 Task: Look for space in Yamethin, Myanmar from 1st August, 2023 to 5th August, 2023 for 1 adult in price range Rs.6000 to Rs.15000. Place can be entire place with 1  bedroom having 1 bed and 1 bathroom. Property type can be house, flat, guest house. Amenities needed are: wifi, washing machine. Booking option can be shelf check-in. Required host language is English.
Action: Mouse moved to (408, 84)
Screenshot: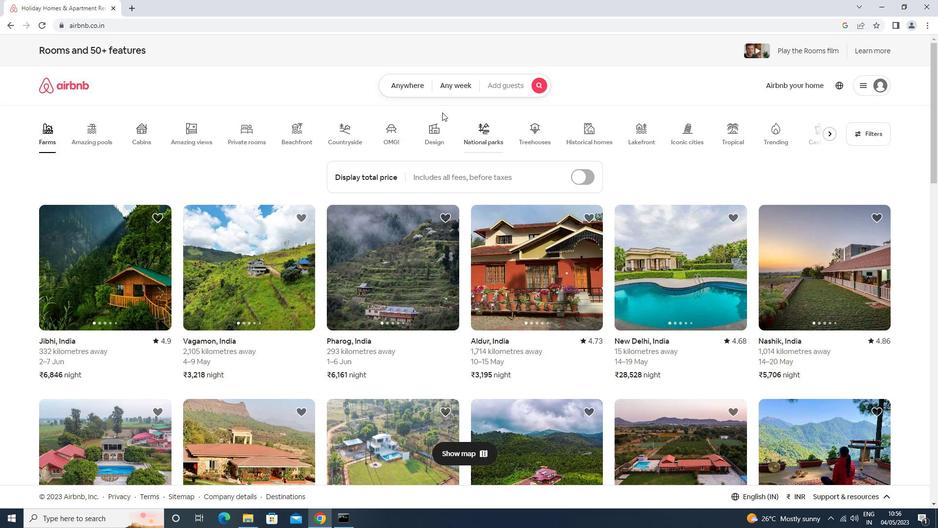 
Action: Mouse pressed left at (408, 84)
Screenshot: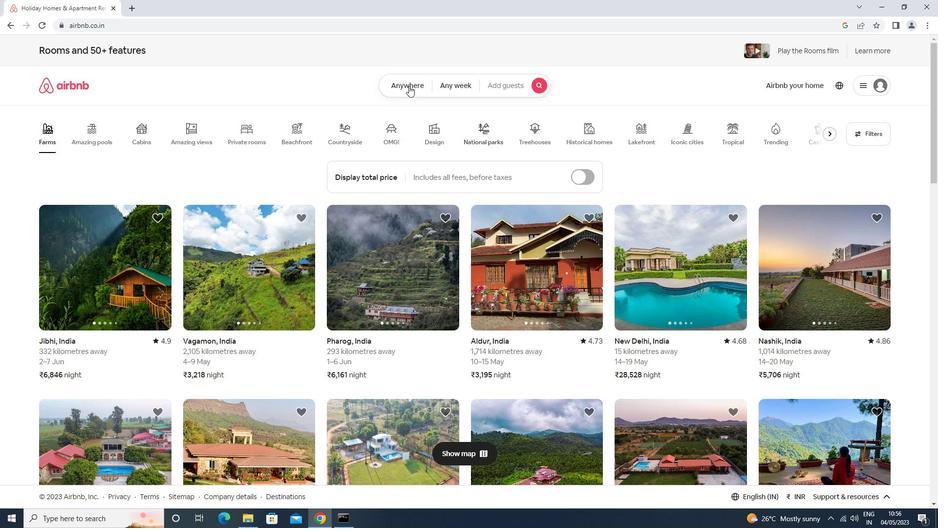
Action: Mouse moved to (337, 118)
Screenshot: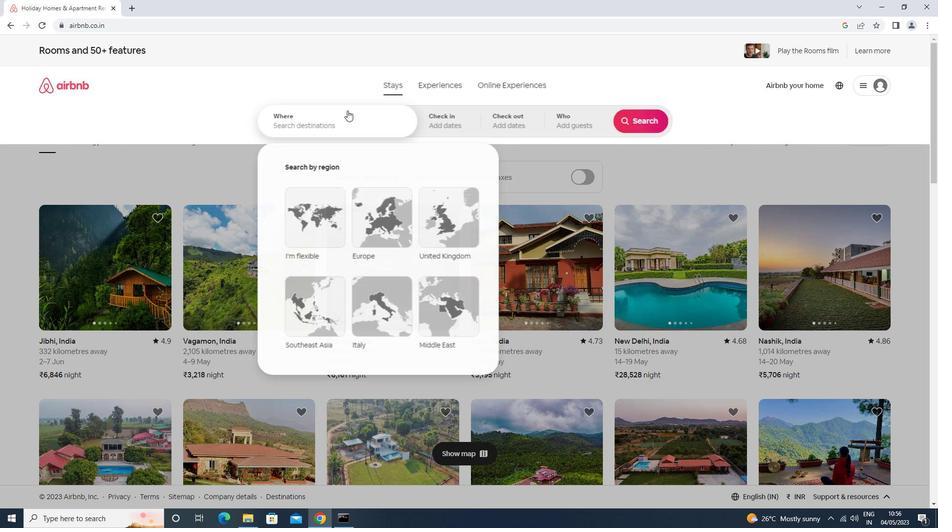 
Action: Mouse pressed left at (337, 118)
Screenshot: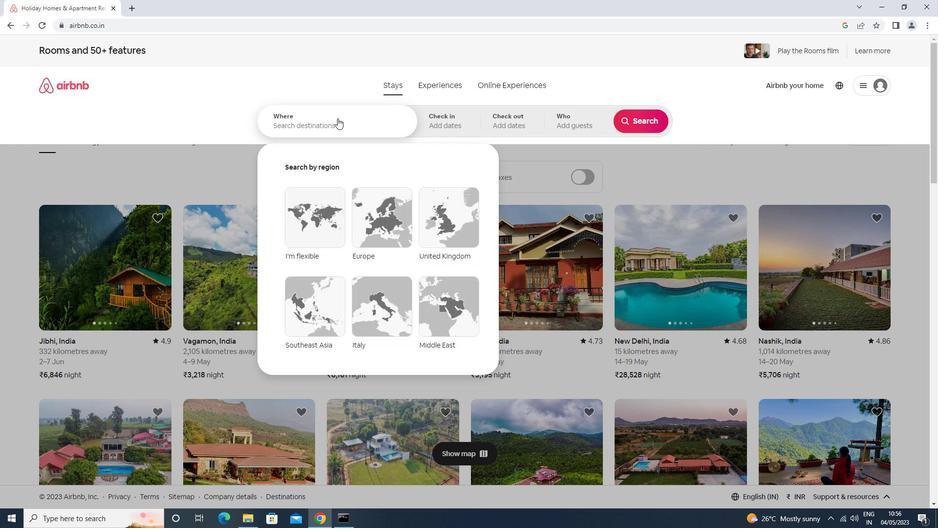 
Action: Key pressed yamethin<Key.down><Key.enter>
Screenshot: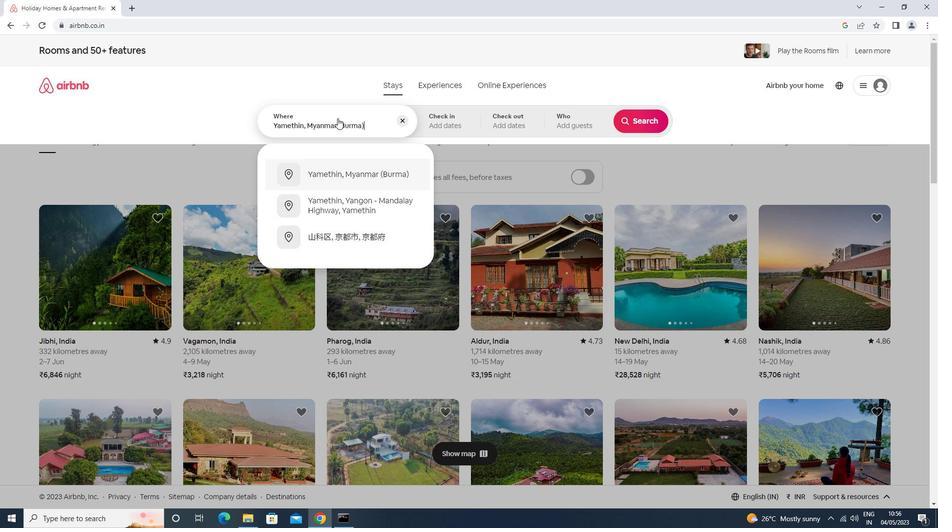 
Action: Mouse moved to (637, 195)
Screenshot: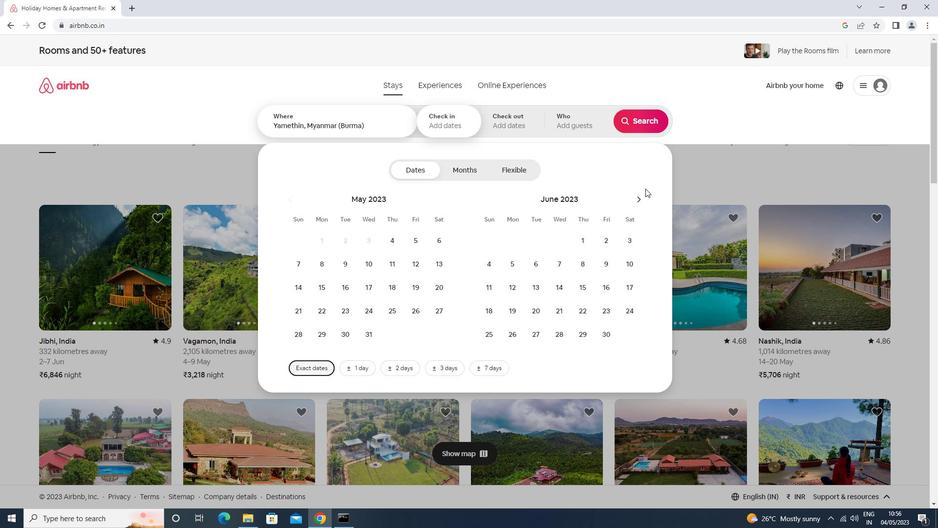 
Action: Mouse pressed left at (637, 195)
Screenshot: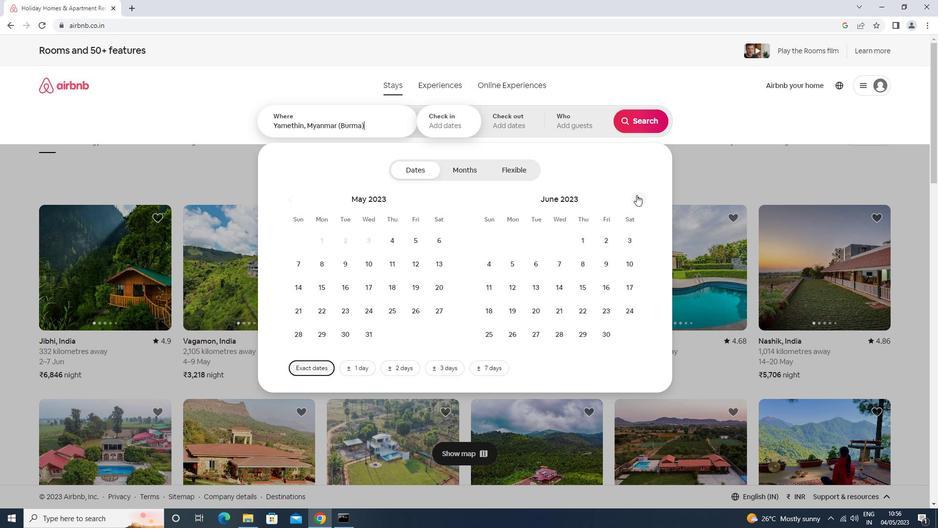 
Action: Mouse pressed left at (637, 195)
Screenshot: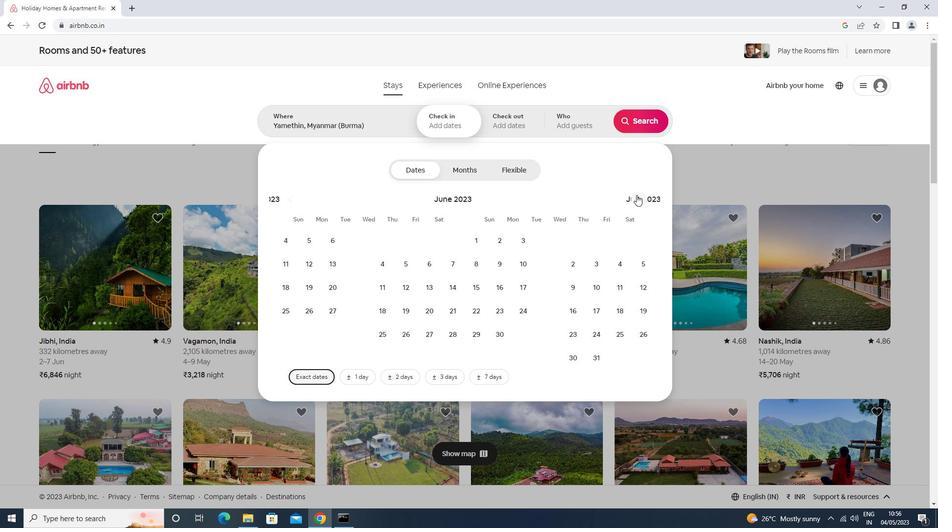 
Action: Mouse moved to (541, 235)
Screenshot: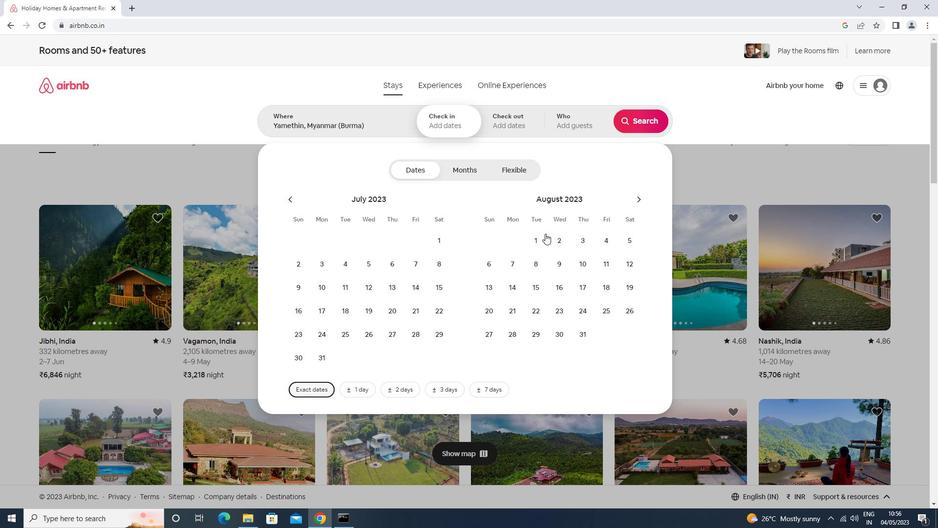 
Action: Mouse pressed left at (541, 235)
Screenshot: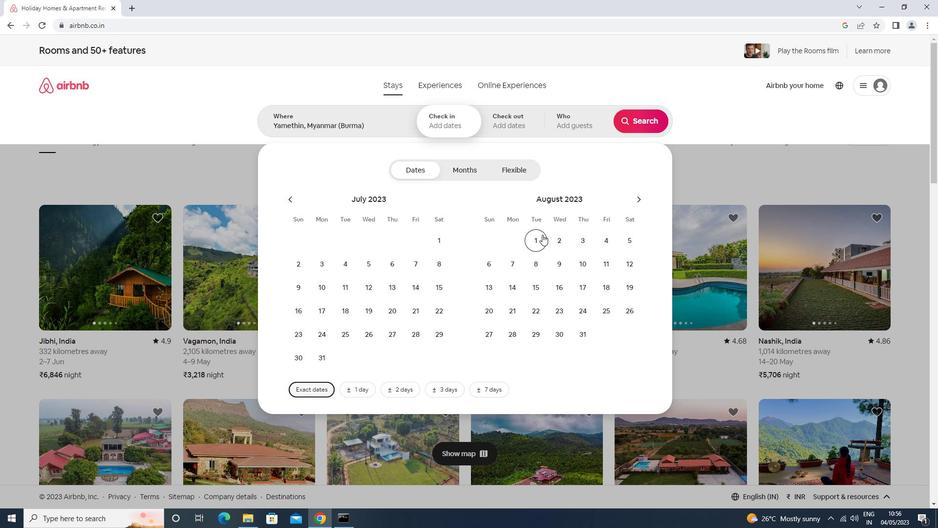 
Action: Mouse moved to (638, 239)
Screenshot: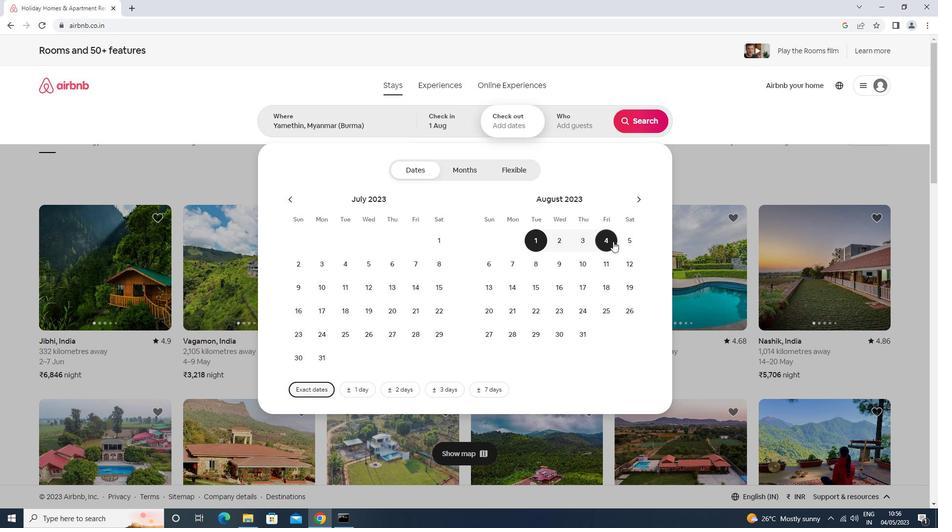 
Action: Mouse pressed left at (638, 239)
Screenshot: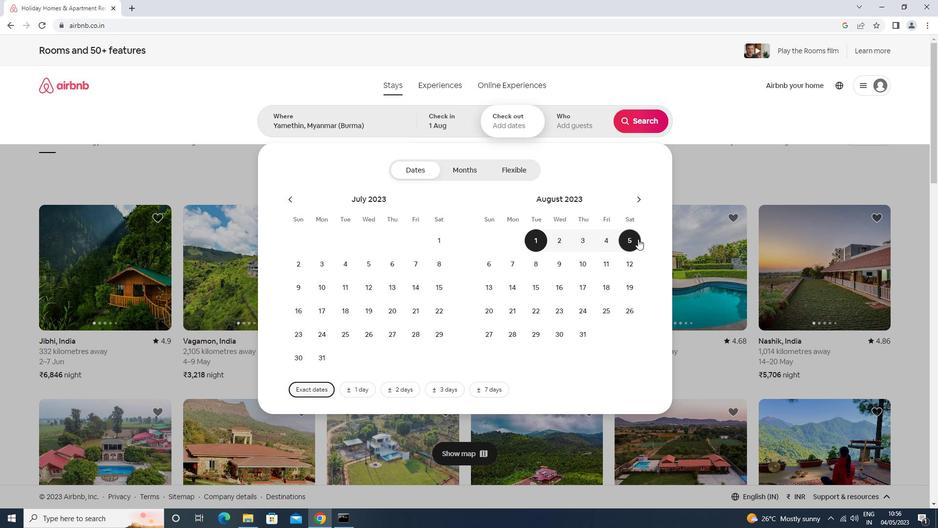 
Action: Mouse moved to (582, 128)
Screenshot: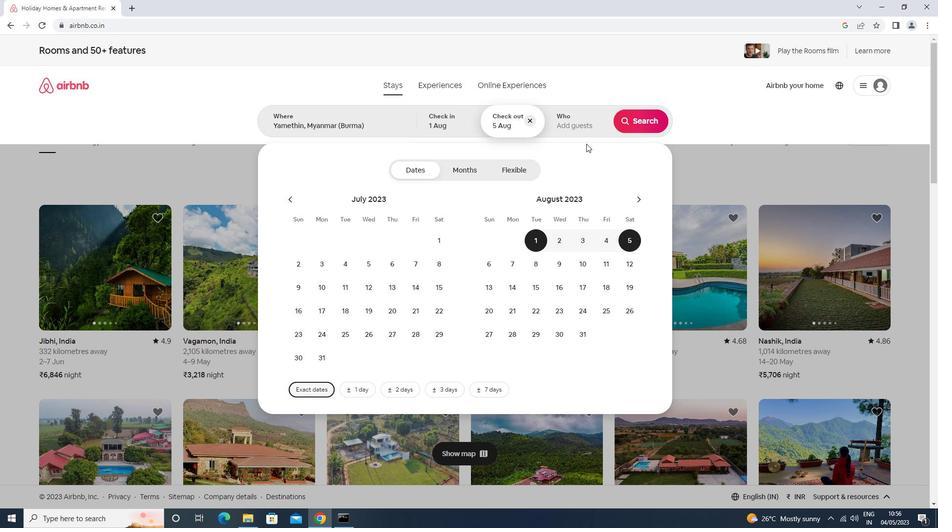 
Action: Mouse pressed left at (582, 128)
Screenshot: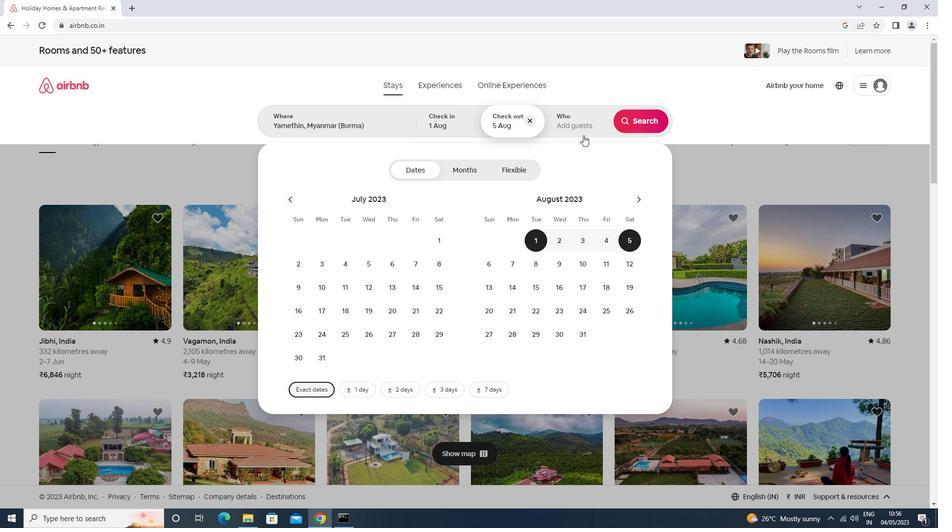 
Action: Mouse moved to (649, 170)
Screenshot: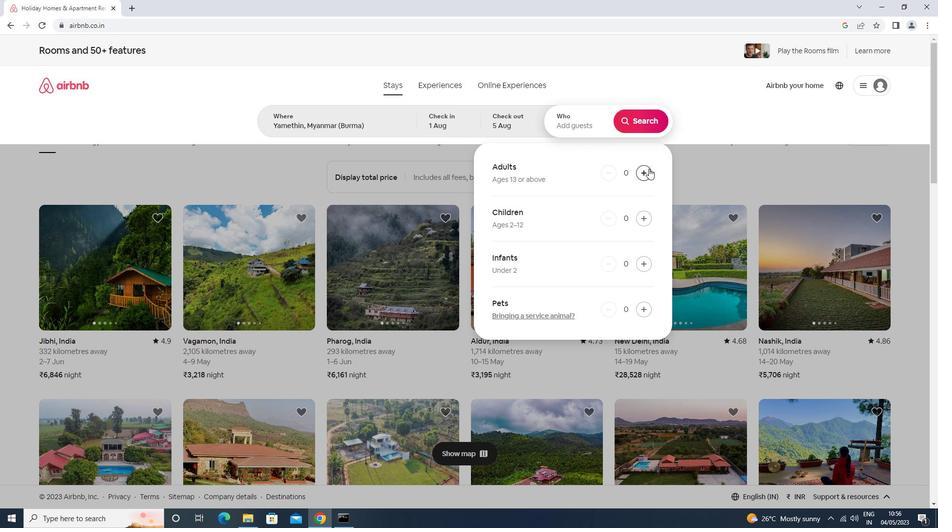 
Action: Mouse pressed left at (649, 170)
Screenshot: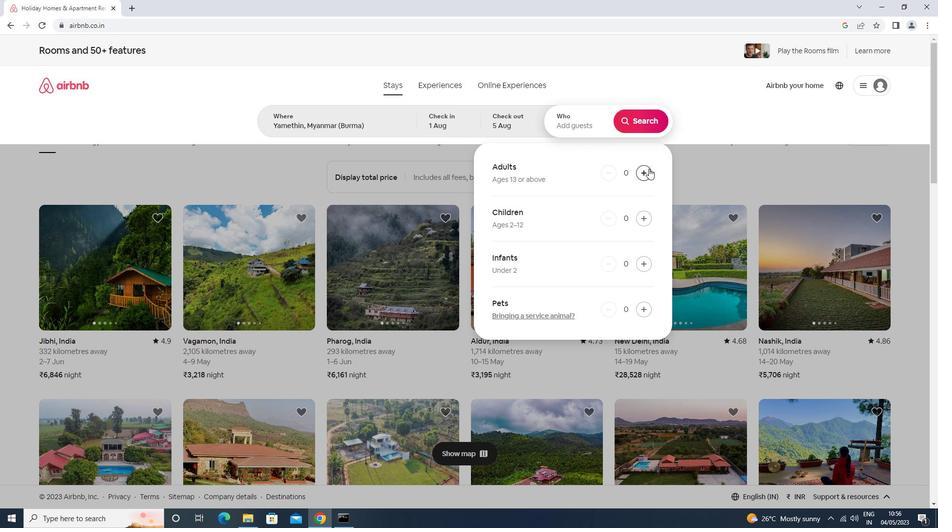 
Action: Mouse moved to (645, 122)
Screenshot: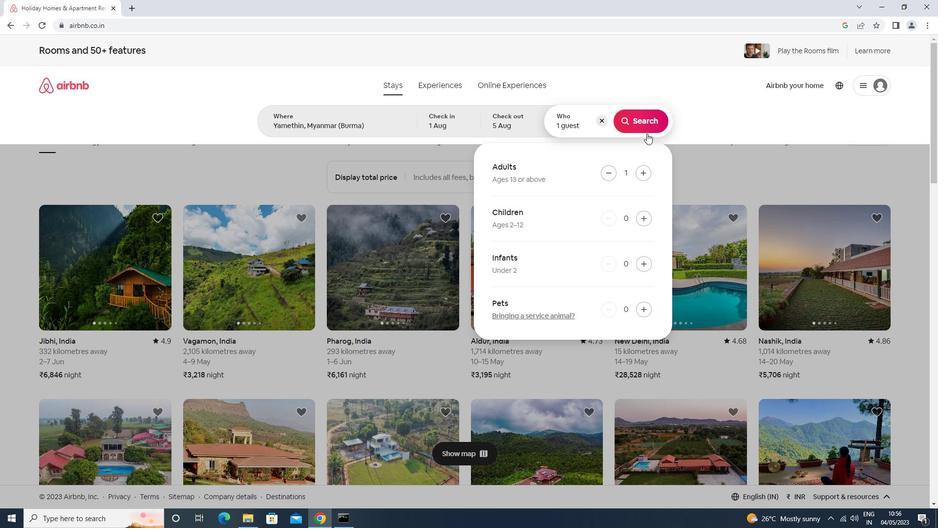 
Action: Mouse pressed left at (645, 122)
Screenshot: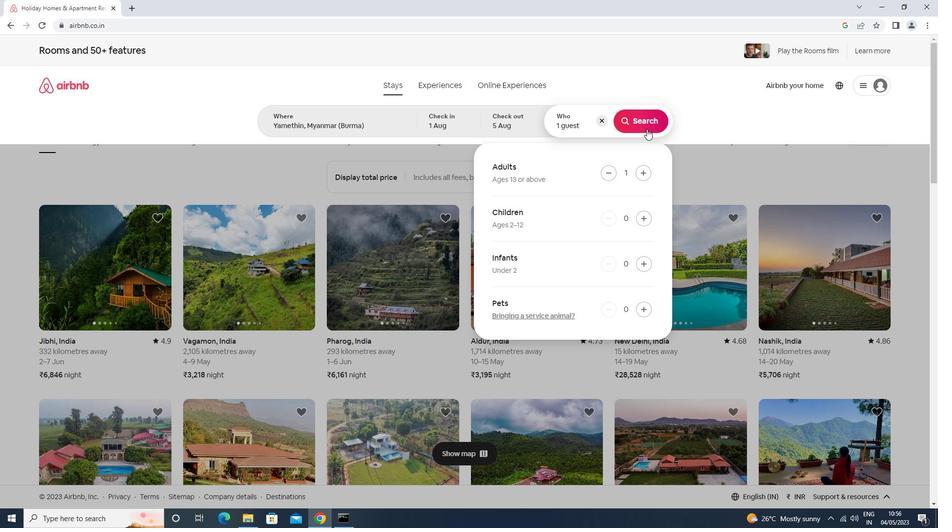 
Action: Mouse moved to (895, 91)
Screenshot: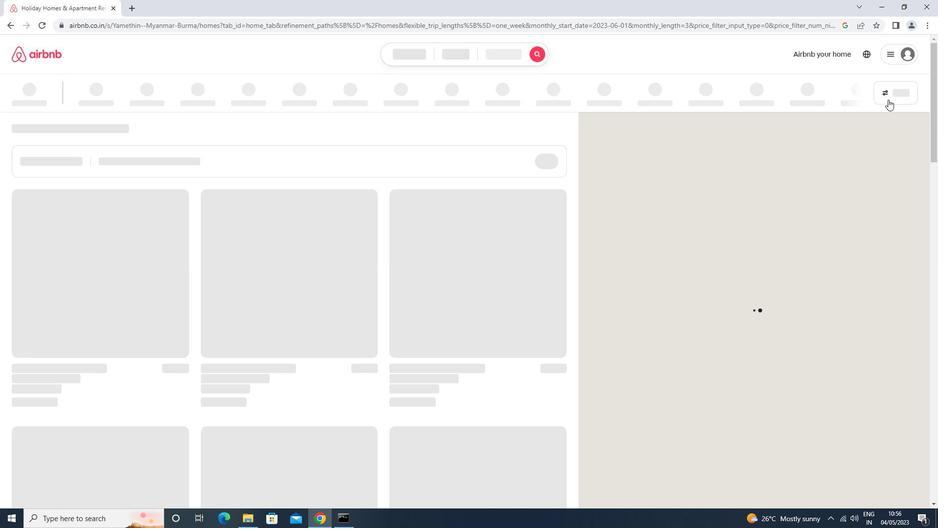 
Action: Mouse pressed left at (895, 91)
Screenshot: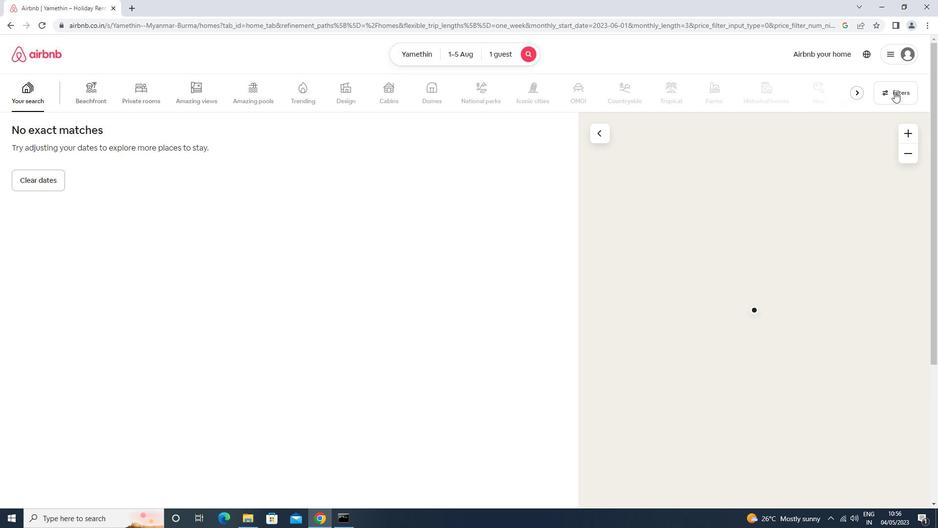 
Action: Mouse moved to (420, 157)
Screenshot: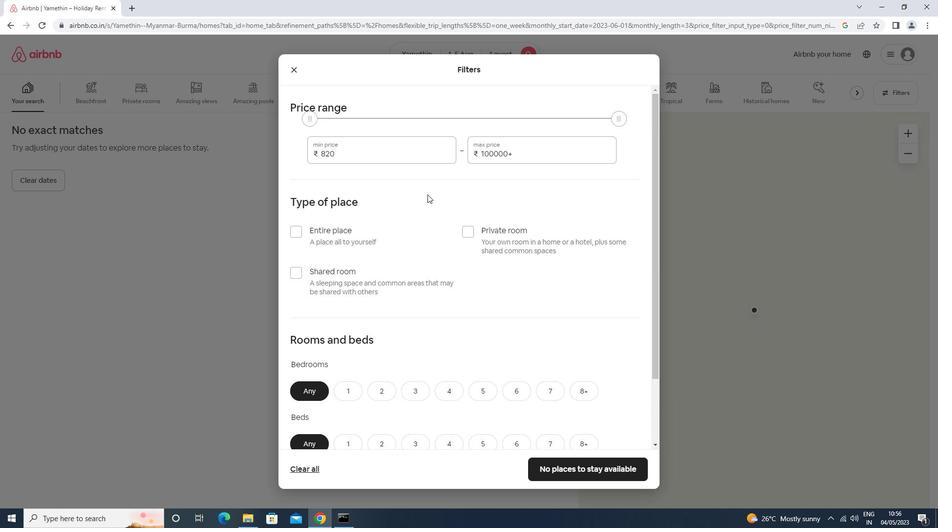 
Action: Mouse pressed left at (420, 157)
Screenshot: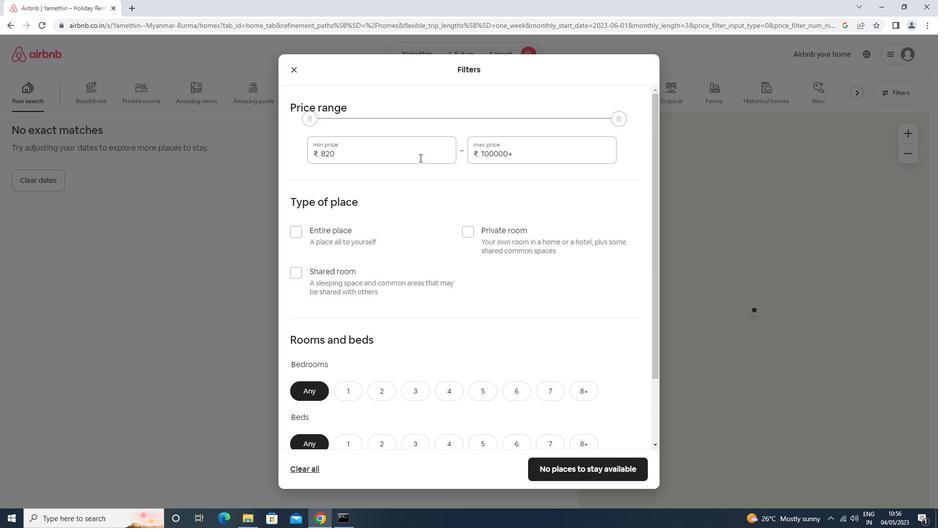
Action: Key pressed <Key.backspace><Key.backspace><Key.backspace>6000<Key.tab>15000
Screenshot: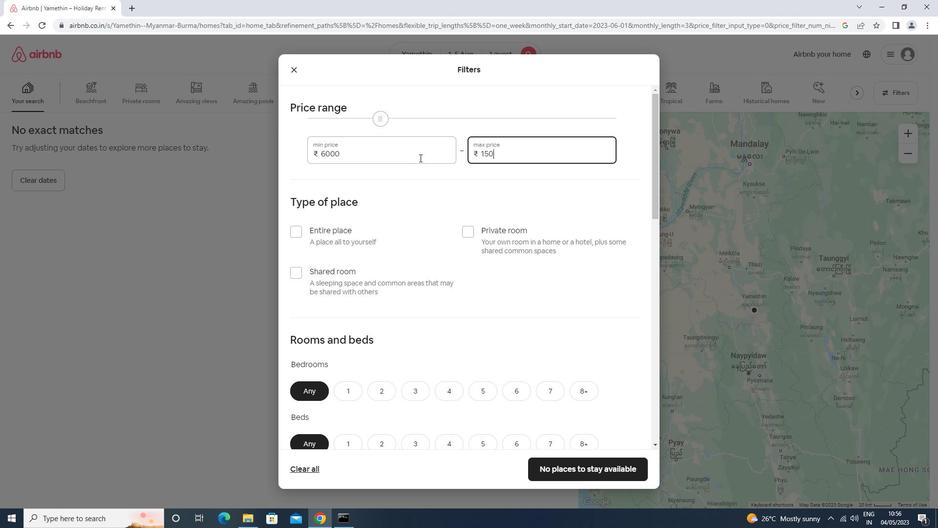 
Action: Mouse moved to (348, 228)
Screenshot: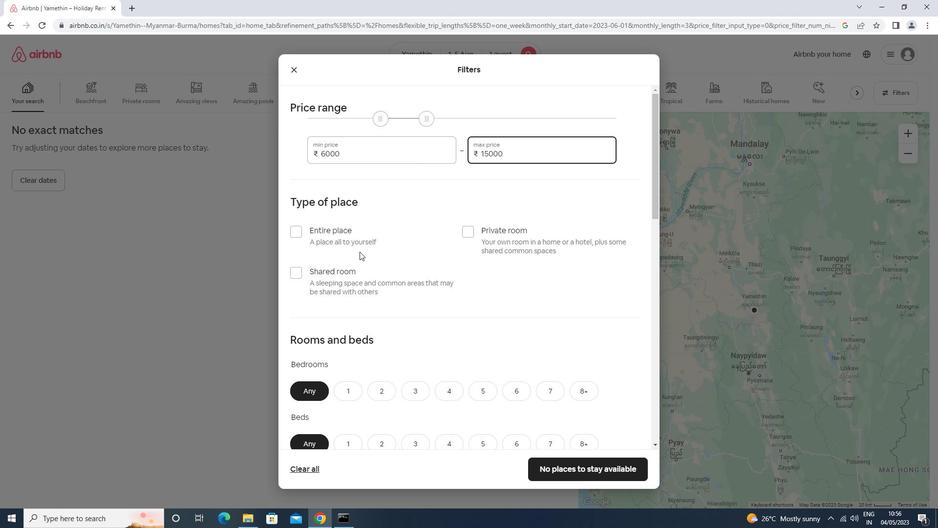 
Action: Mouse pressed left at (348, 228)
Screenshot: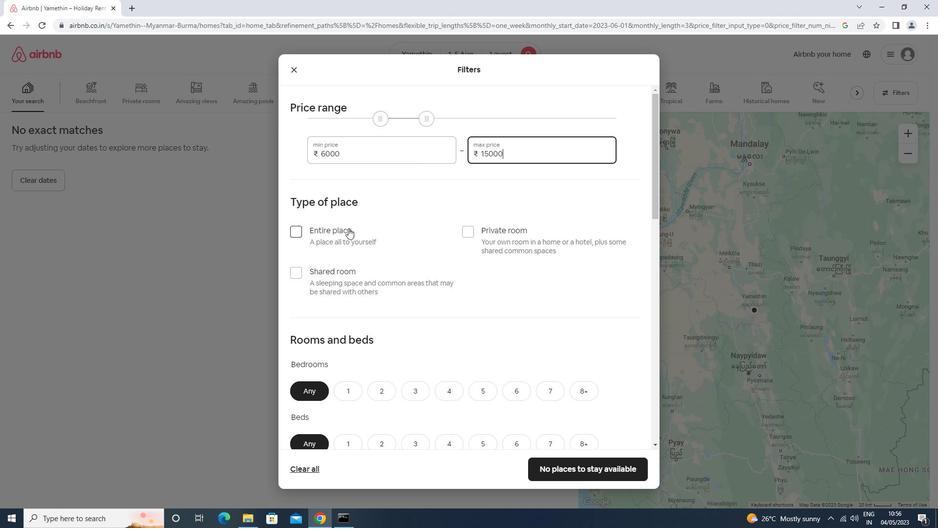 
Action: Mouse moved to (348, 227)
Screenshot: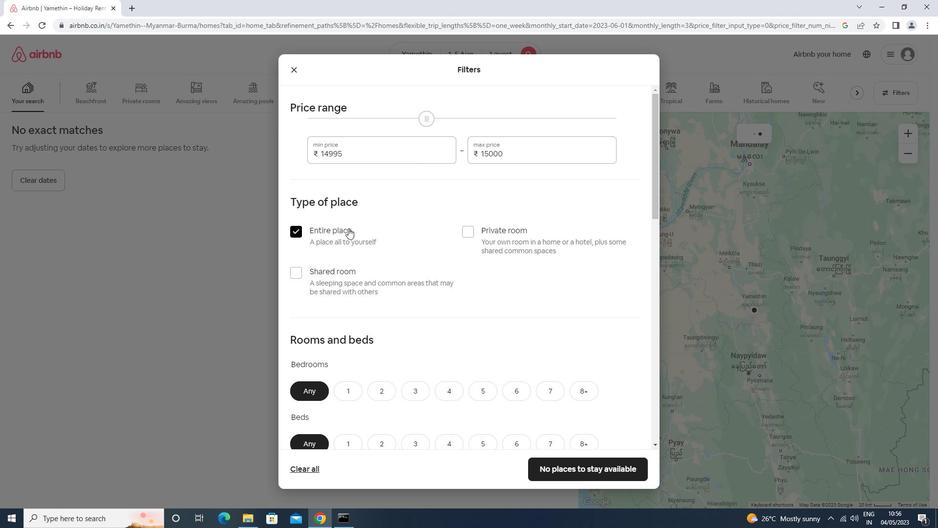 
Action: Mouse scrolled (348, 227) with delta (0, 0)
Screenshot: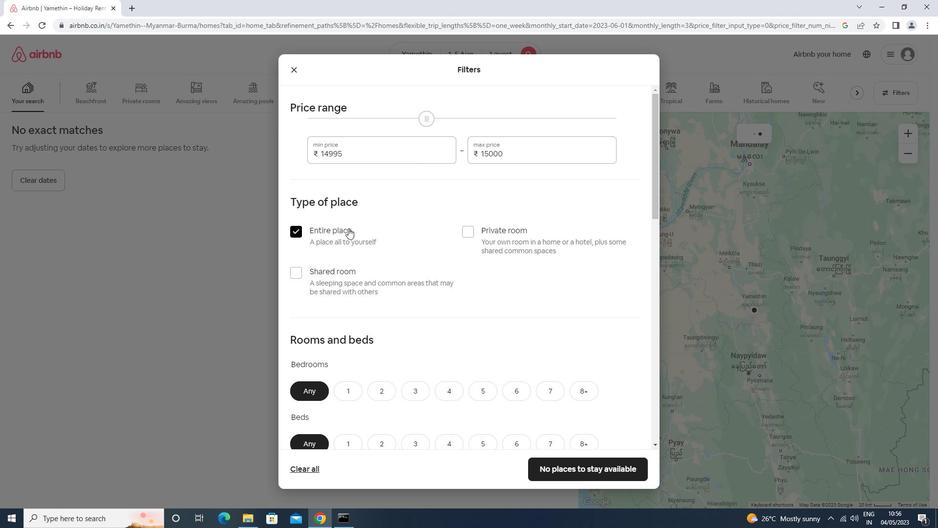 
Action: Mouse moved to (347, 227)
Screenshot: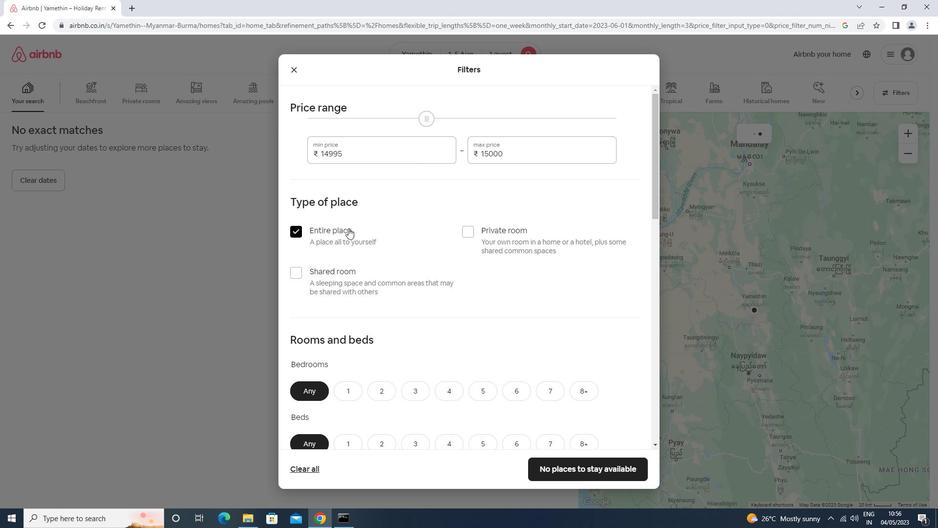 
Action: Mouse scrolled (347, 227) with delta (0, 0)
Screenshot: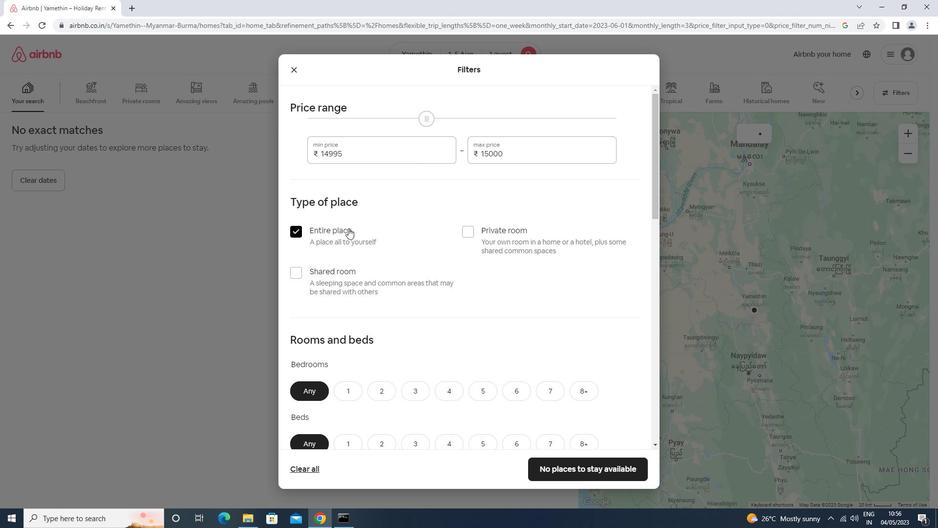 
Action: Mouse scrolled (347, 227) with delta (0, 0)
Screenshot: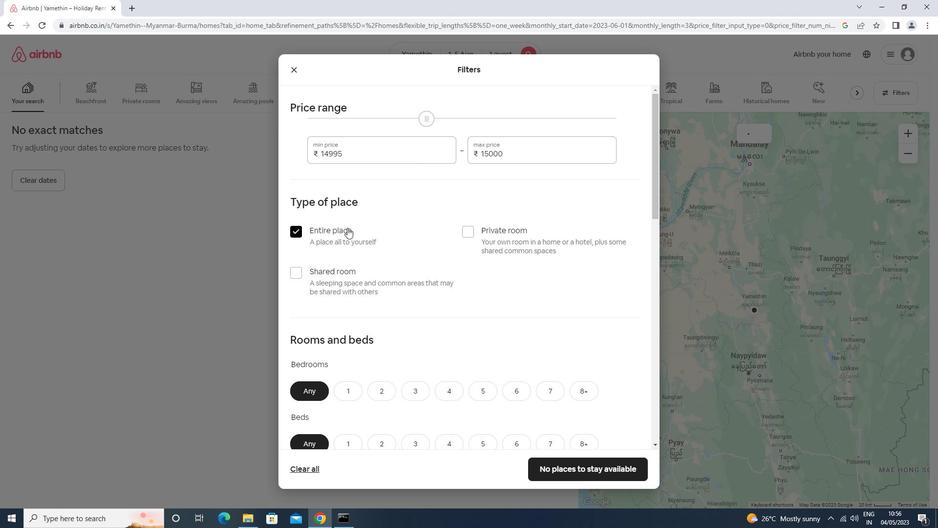 
Action: Mouse moved to (346, 239)
Screenshot: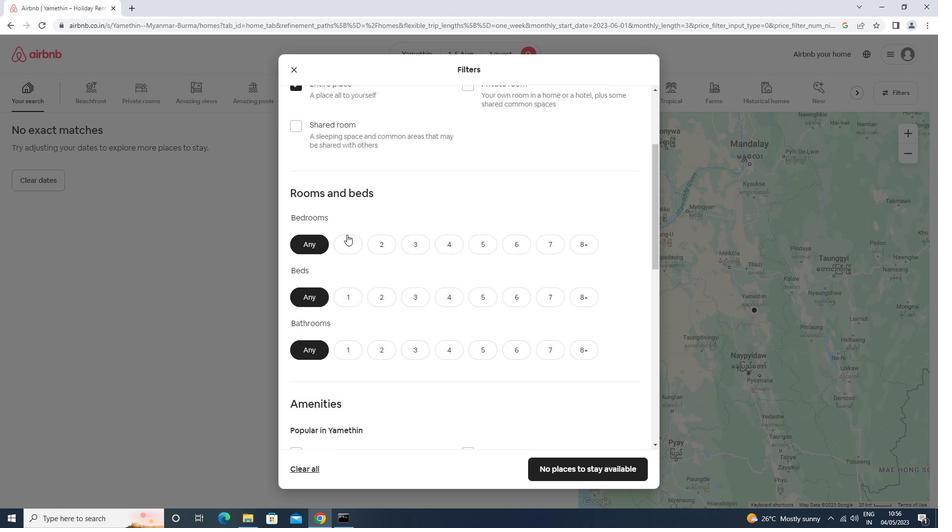 
Action: Mouse pressed left at (346, 239)
Screenshot: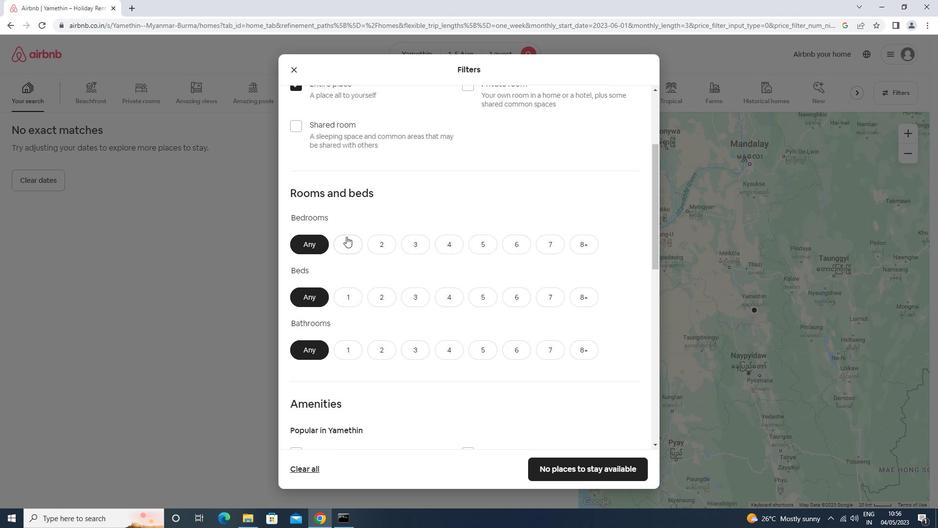 
Action: Mouse moved to (351, 294)
Screenshot: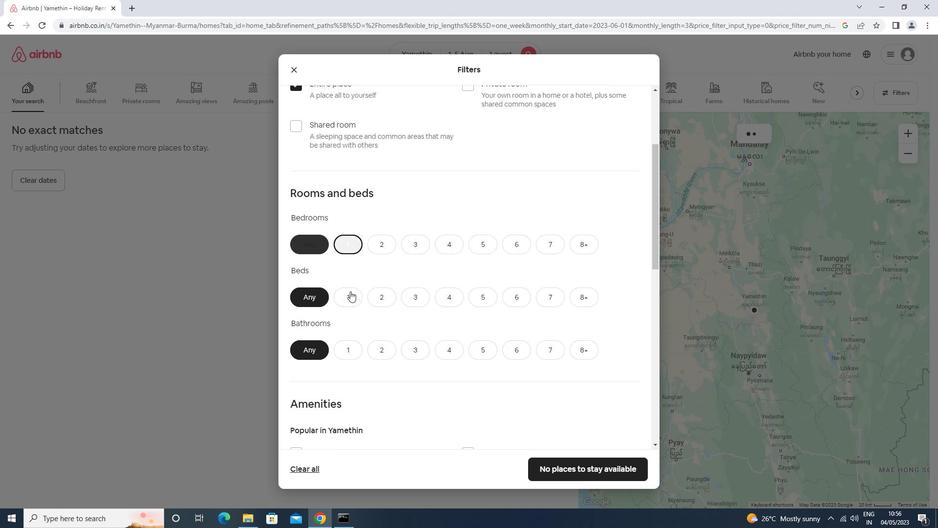 
Action: Mouse pressed left at (351, 294)
Screenshot: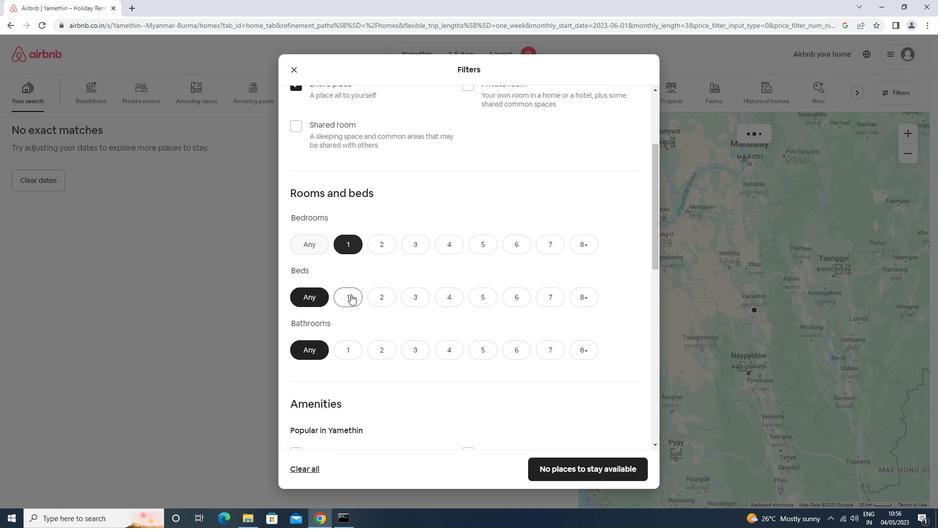 
Action: Mouse moved to (347, 354)
Screenshot: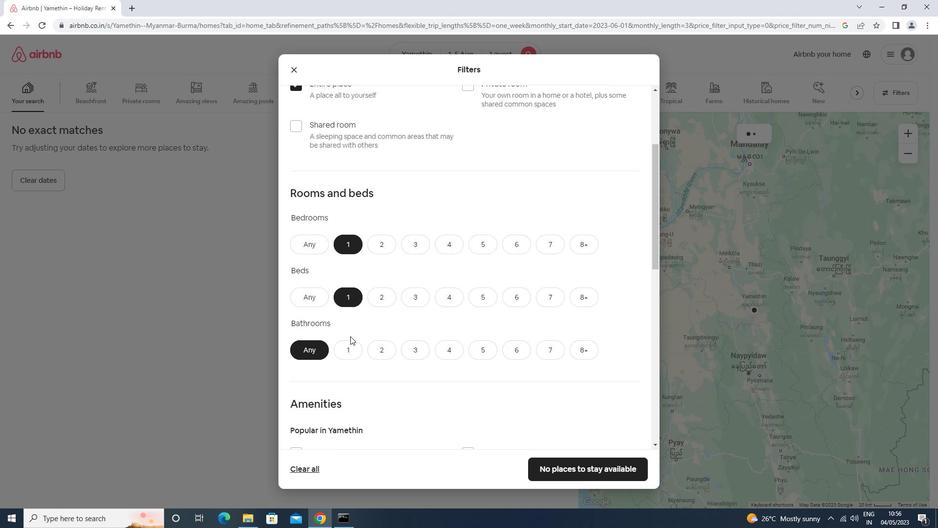 
Action: Mouse pressed left at (347, 354)
Screenshot: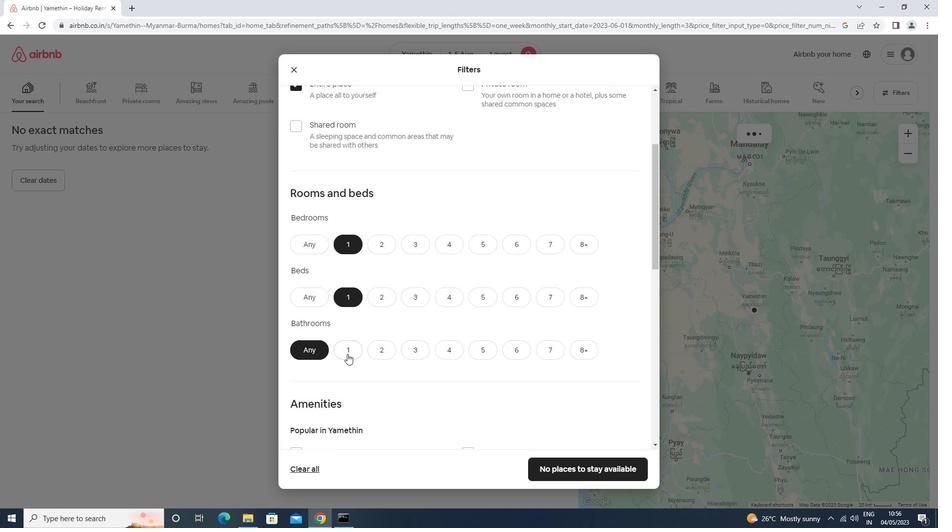 
Action: Mouse moved to (353, 326)
Screenshot: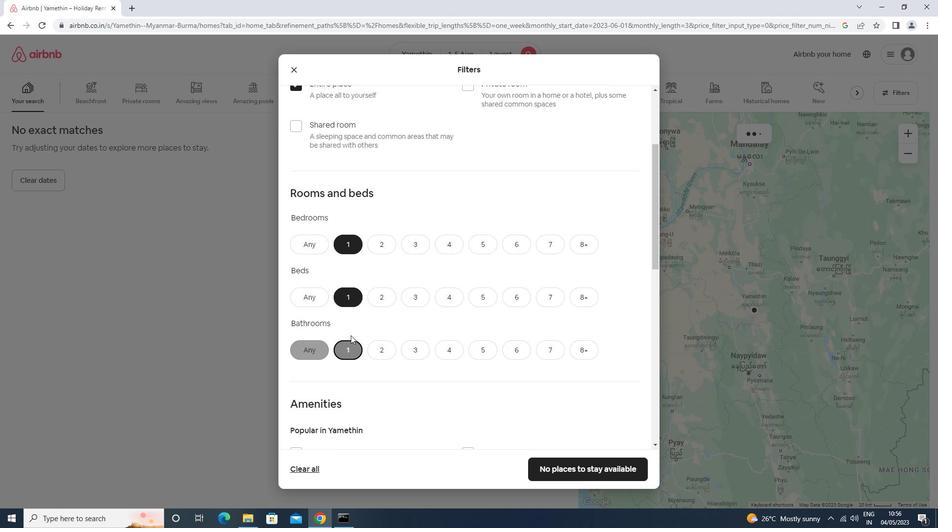 
Action: Mouse scrolled (353, 325) with delta (0, 0)
Screenshot: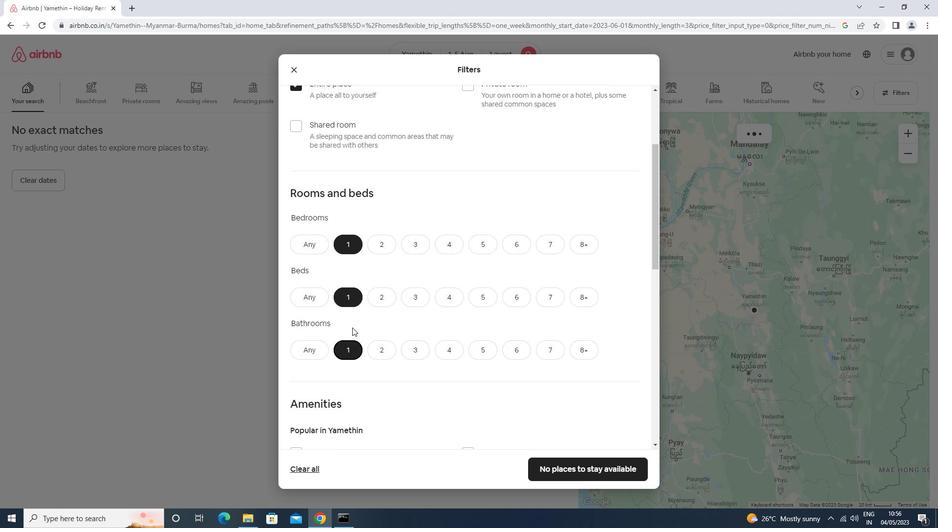 
Action: Mouse scrolled (353, 325) with delta (0, 0)
Screenshot: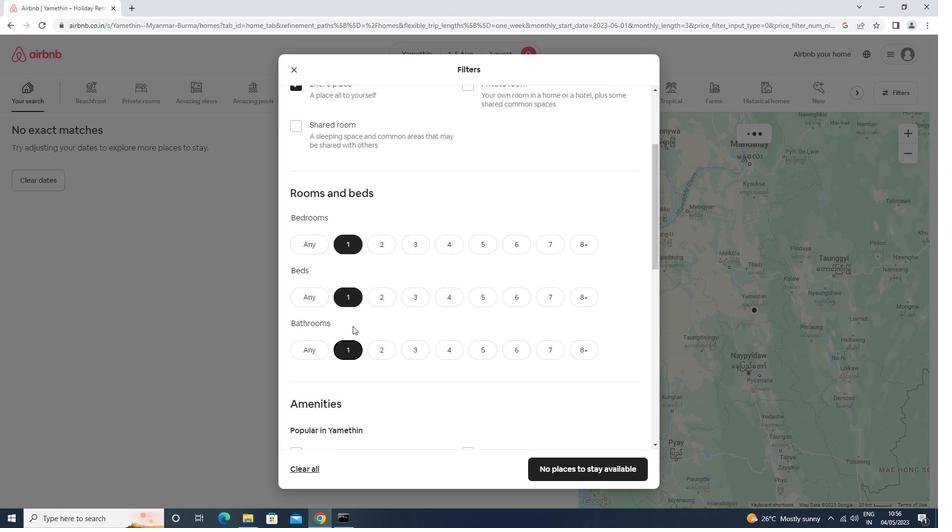 
Action: Mouse scrolled (353, 325) with delta (0, 0)
Screenshot: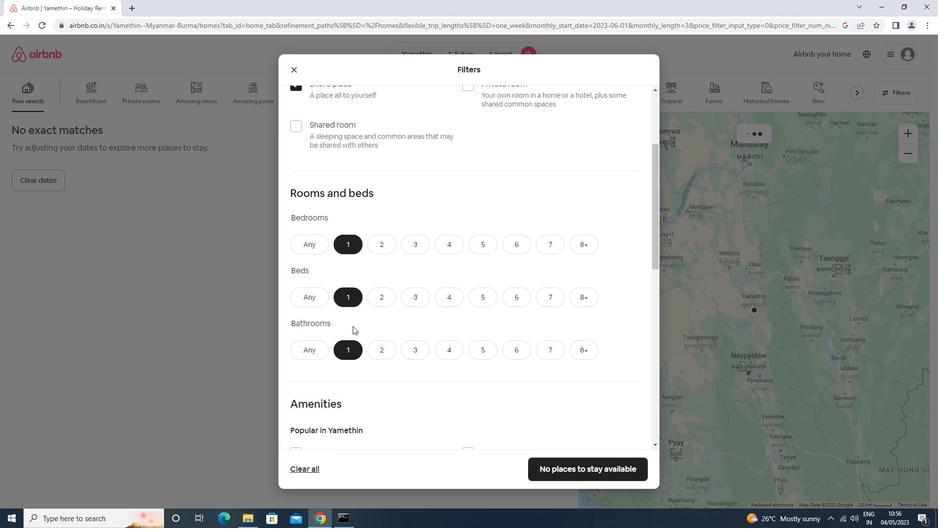 
Action: Mouse scrolled (353, 325) with delta (0, 0)
Screenshot: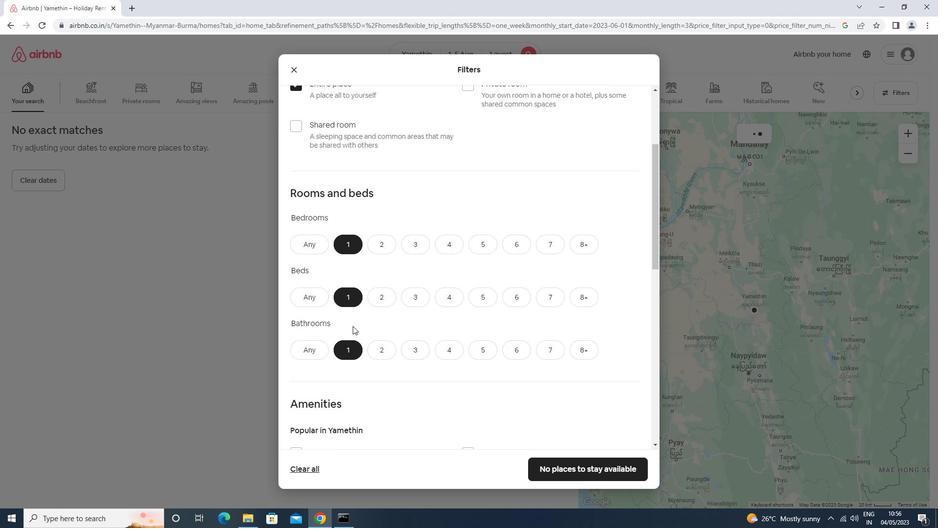 
Action: Mouse moved to (362, 280)
Screenshot: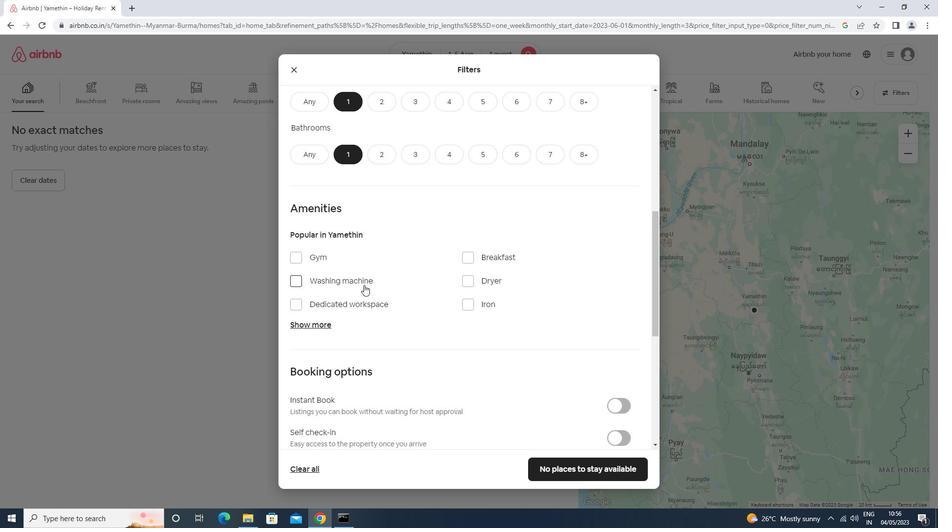 
Action: Mouse pressed left at (362, 280)
Screenshot: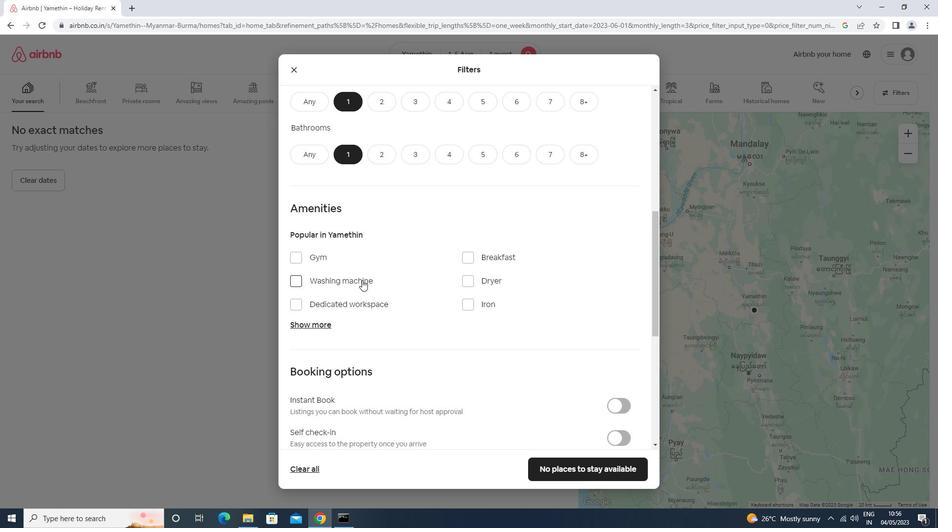 
Action: Mouse moved to (325, 330)
Screenshot: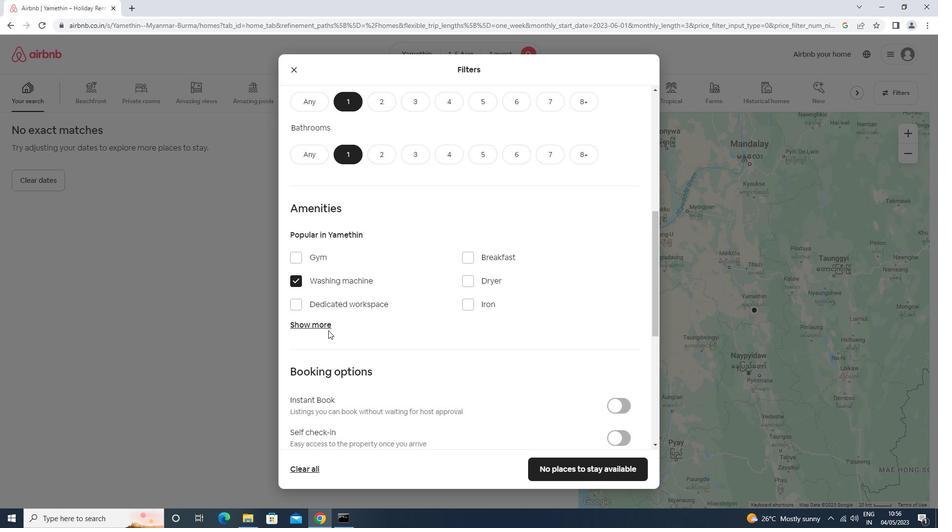 
Action: Mouse pressed left at (325, 330)
Screenshot: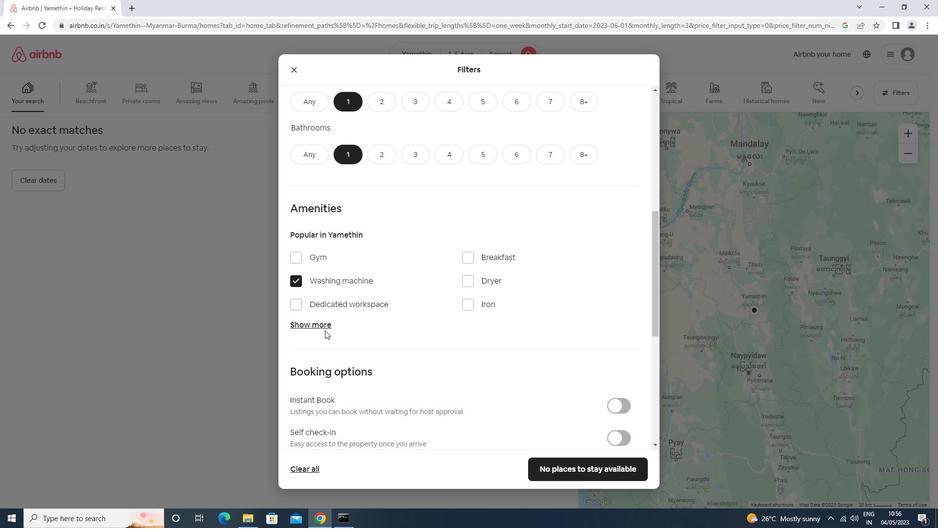 
Action: Mouse moved to (325, 325)
Screenshot: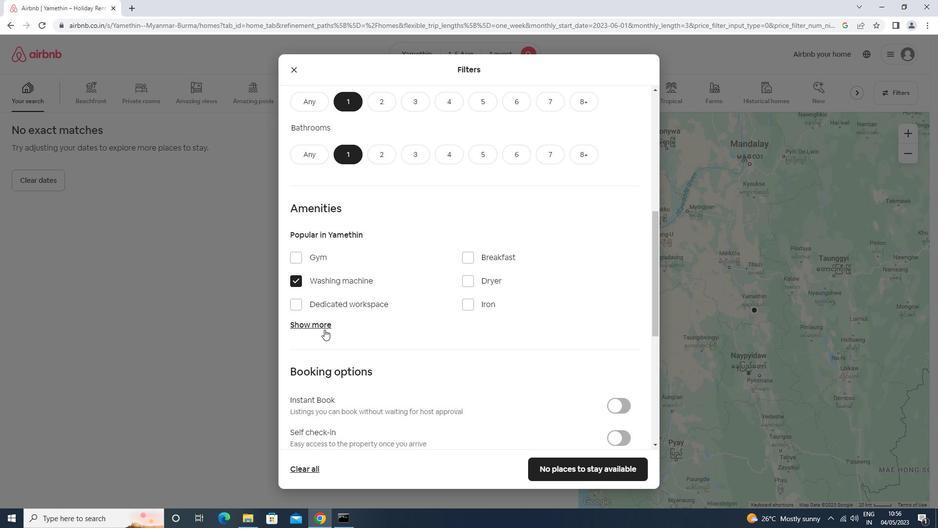 
Action: Mouse pressed left at (325, 325)
Screenshot: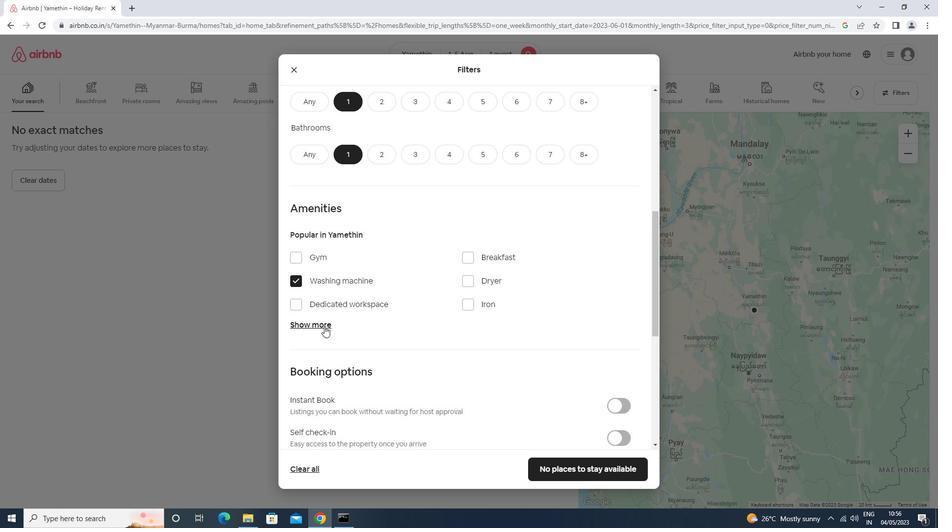 
Action: Mouse moved to (330, 322)
Screenshot: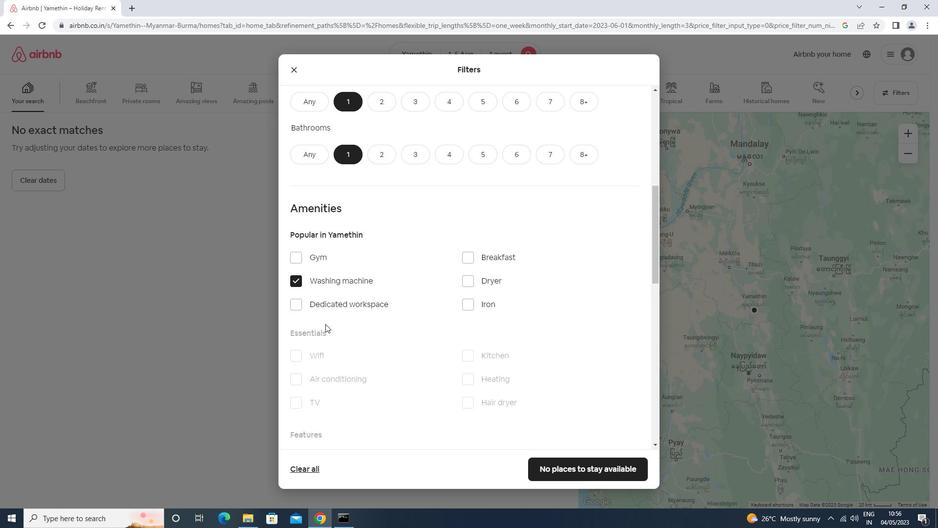
Action: Mouse scrolled (330, 321) with delta (0, 0)
Screenshot: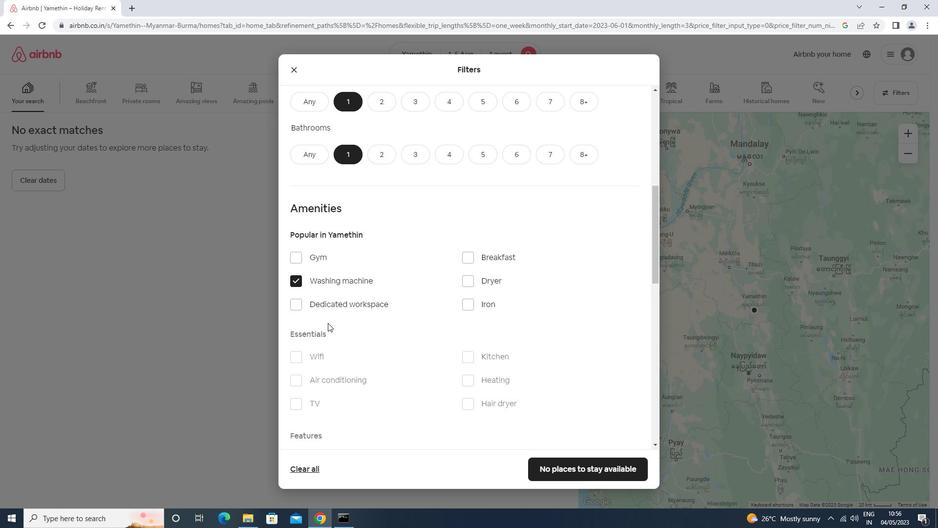 
Action: Mouse scrolled (330, 321) with delta (0, 0)
Screenshot: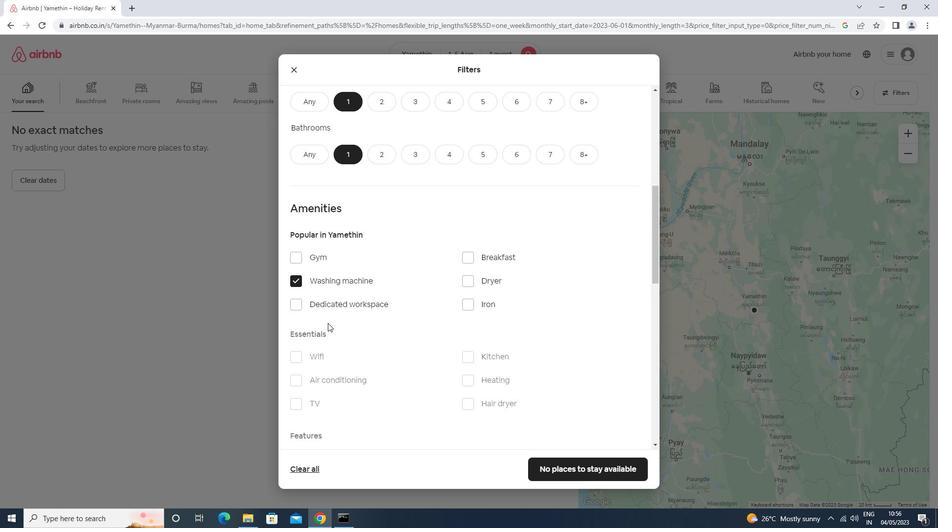 
Action: Mouse scrolled (330, 321) with delta (0, 0)
Screenshot: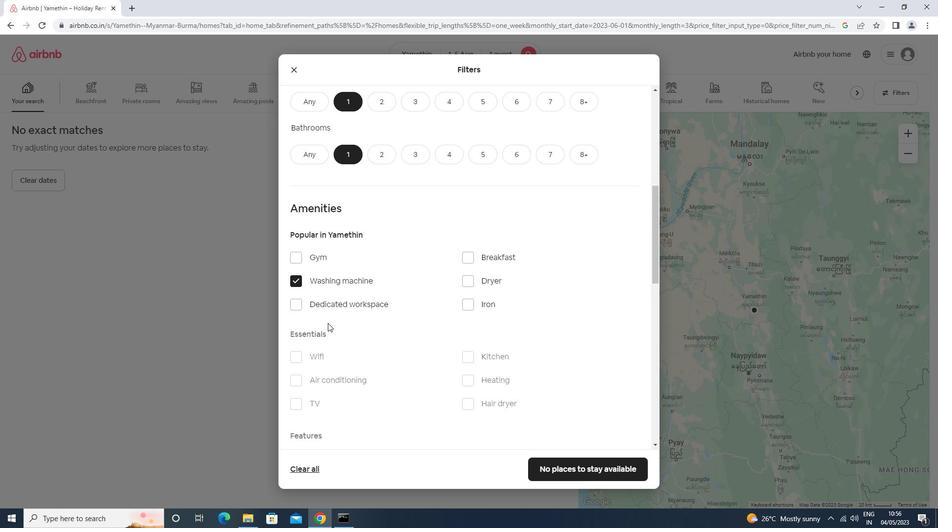 
Action: Mouse moved to (323, 206)
Screenshot: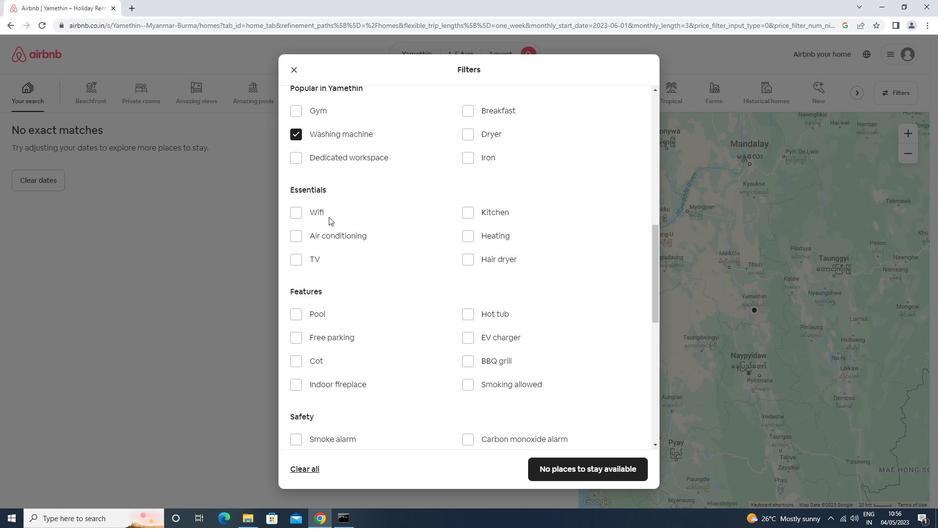 
Action: Mouse pressed left at (323, 206)
Screenshot: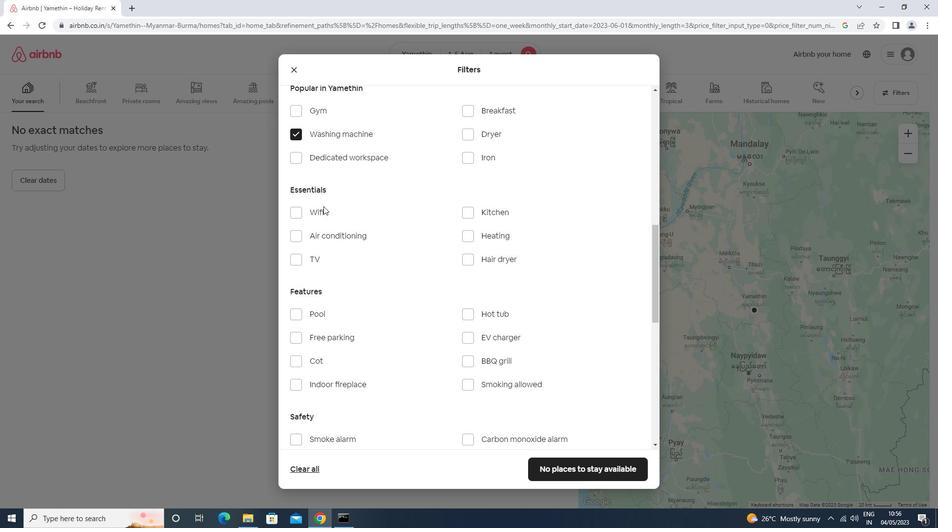 
Action: Mouse moved to (318, 209)
Screenshot: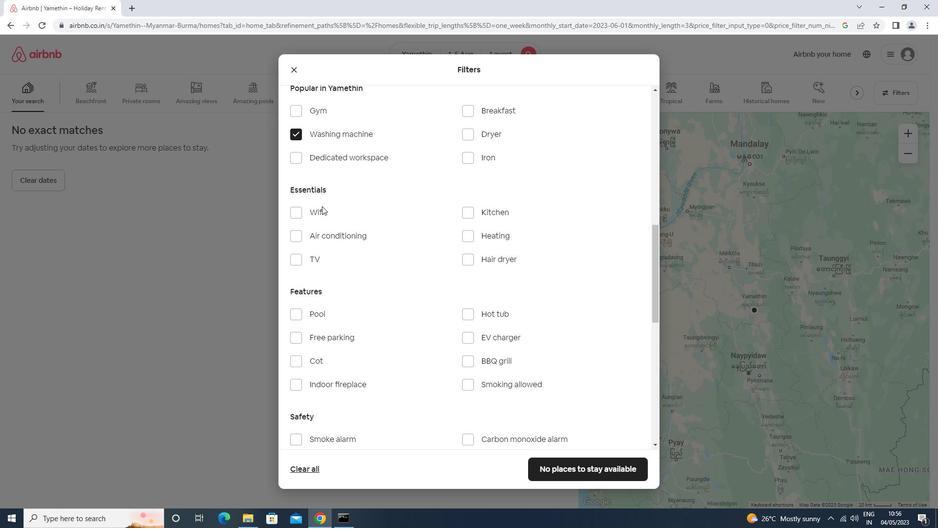 
Action: Mouse pressed left at (318, 209)
Screenshot: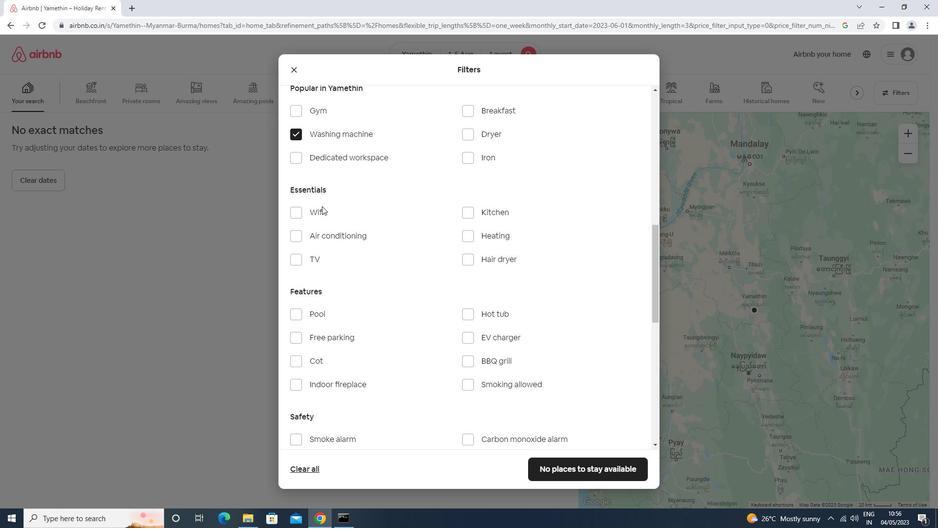 
Action: Mouse moved to (401, 312)
Screenshot: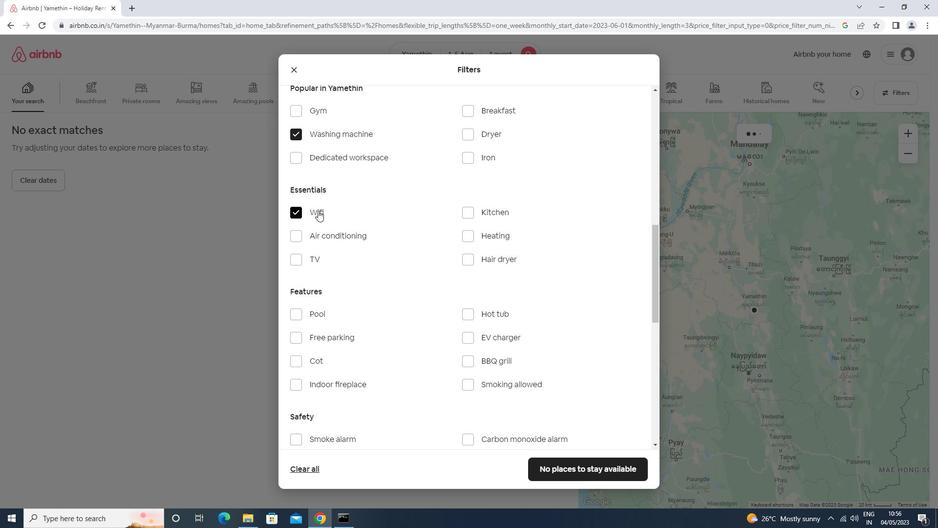 
Action: Mouse scrolled (401, 311) with delta (0, 0)
Screenshot: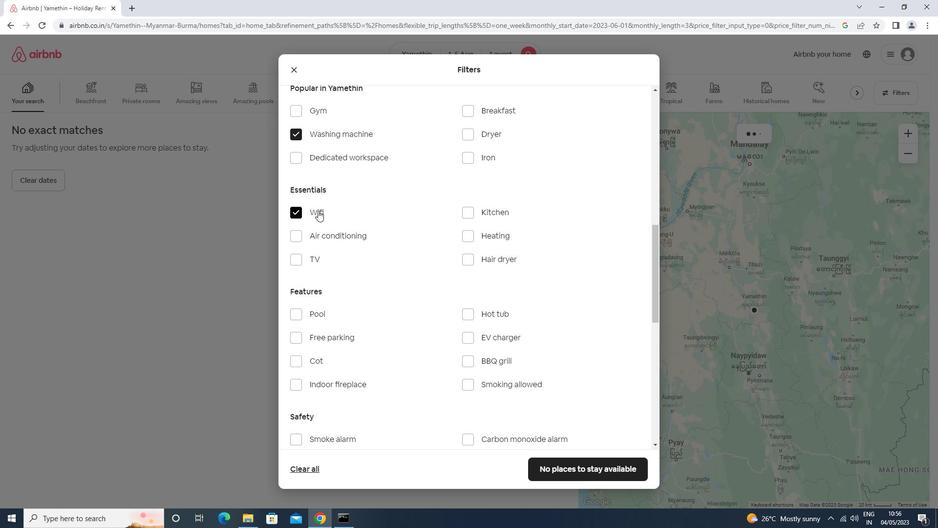 
Action: Mouse moved to (408, 315)
Screenshot: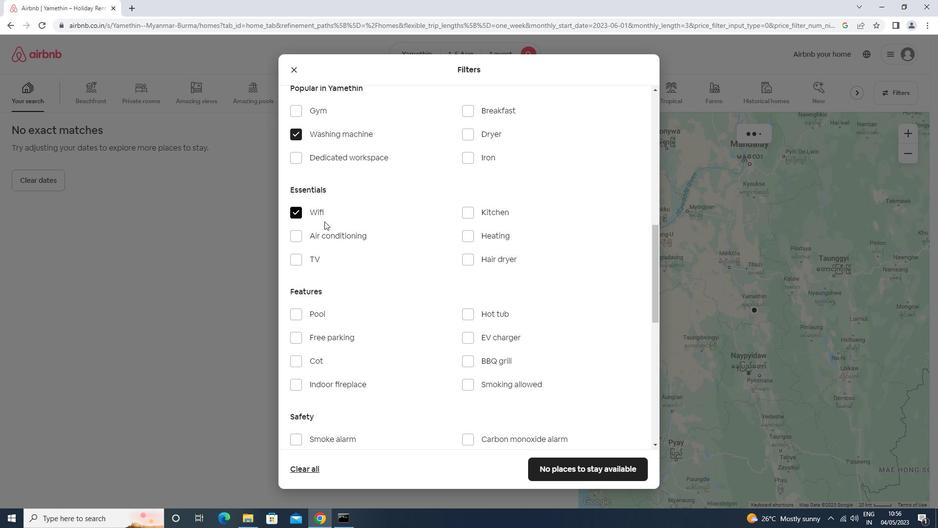 
Action: Mouse scrolled (408, 314) with delta (0, 0)
Screenshot: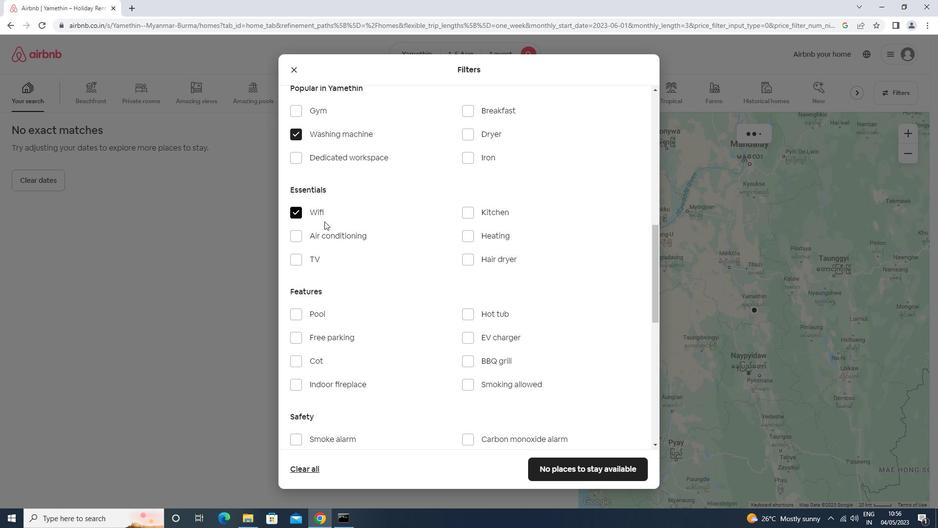 
Action: Mouse moved to (414, 319)
Screenshot: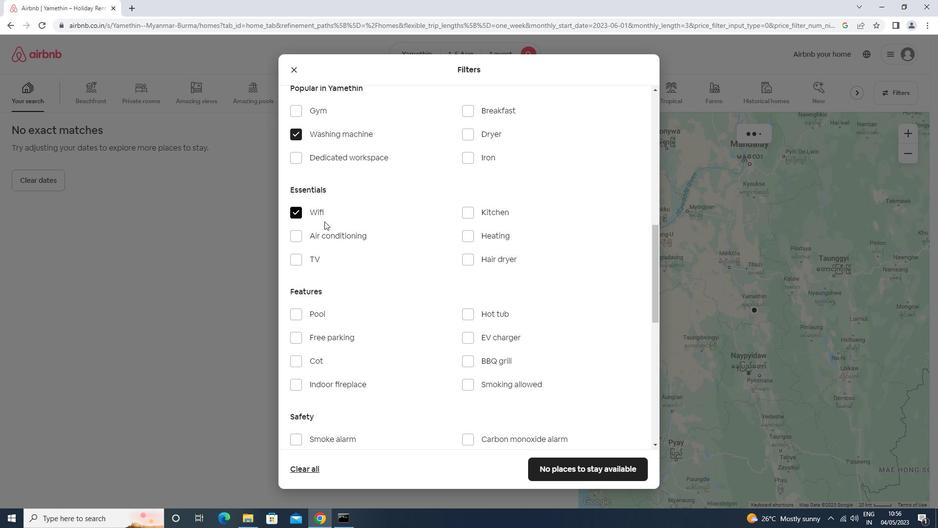 
Action: Mouse scrolled (414, 318) with delta (0, 0)
Screenshot: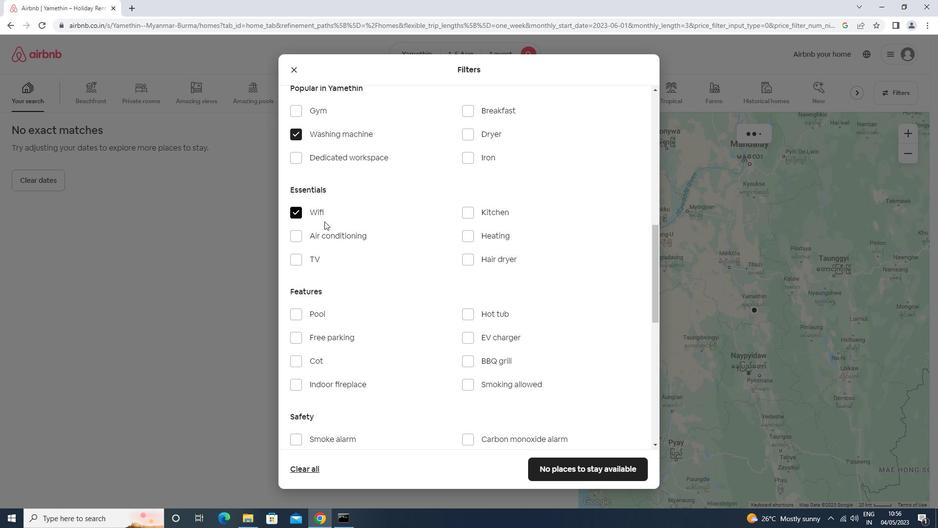 
Action: Mouse moved to (430, 329)
Screenshot: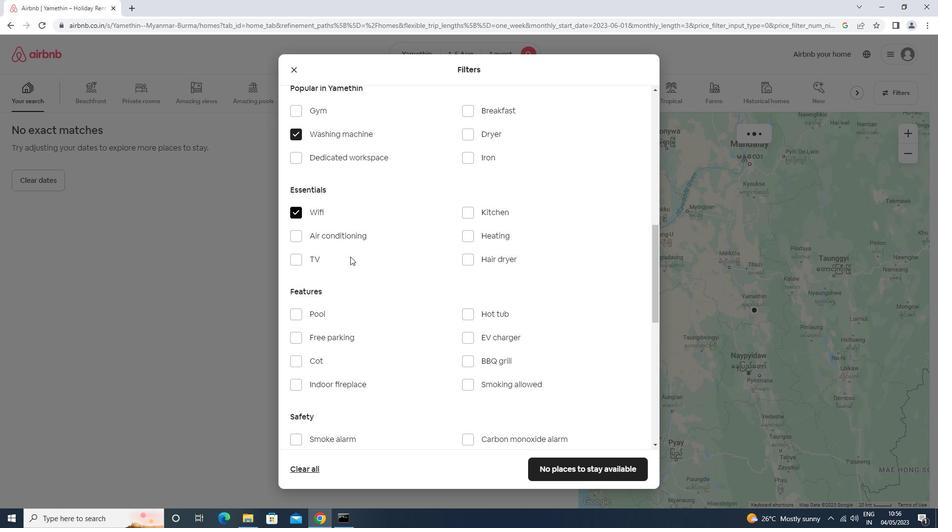 
Action: Mouse scrolled (430, 329) with delta (0, 0)
Screenshot: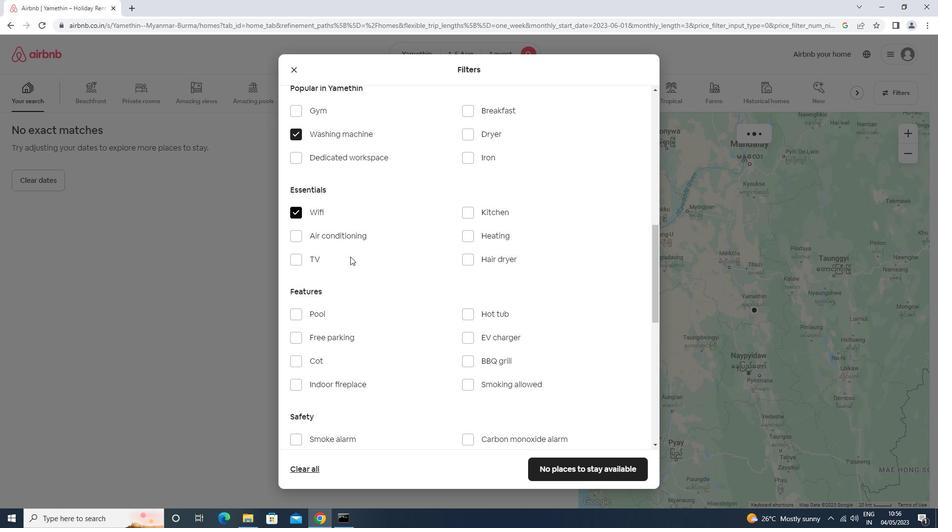 
Action: Mouse moved to (453, 338)
Screenshot: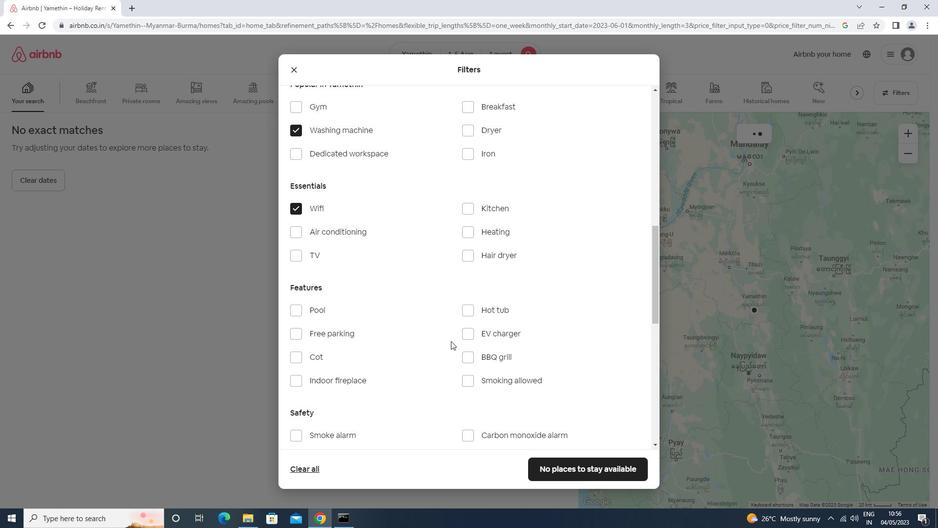 
Action: Mouse scrolled (453, 338) with delta (0, 0)
Screenshot: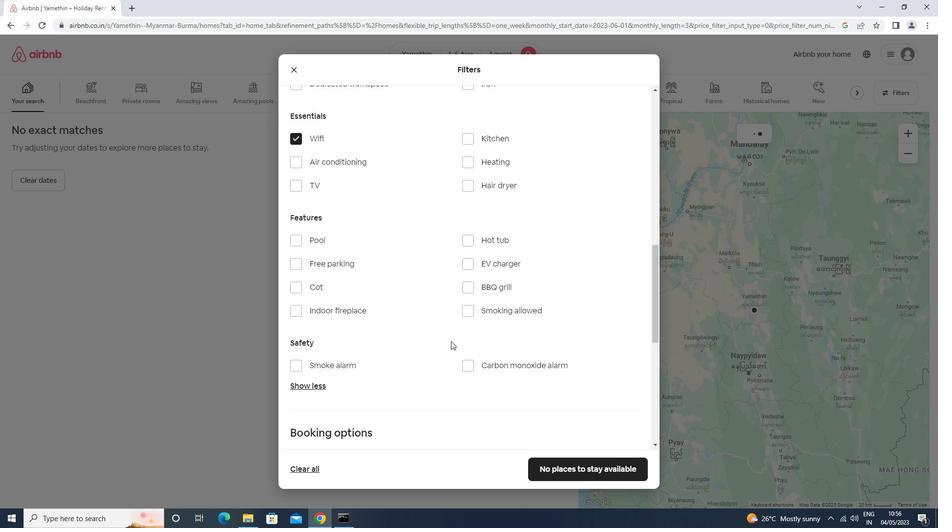 
Action: Mouse scrolled (453, 338) with delta (0, 0)
Screenshot: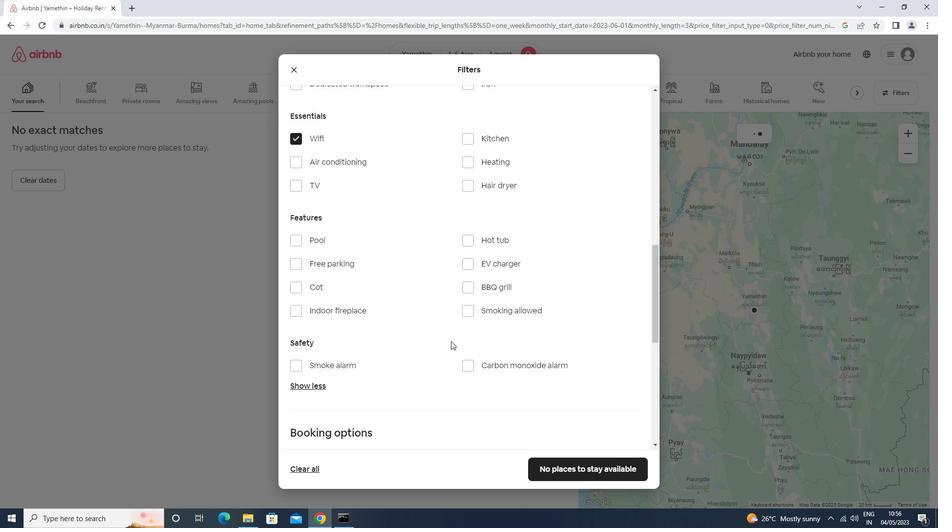 
Action: Mouse moved to (454, 338)
Screenshot: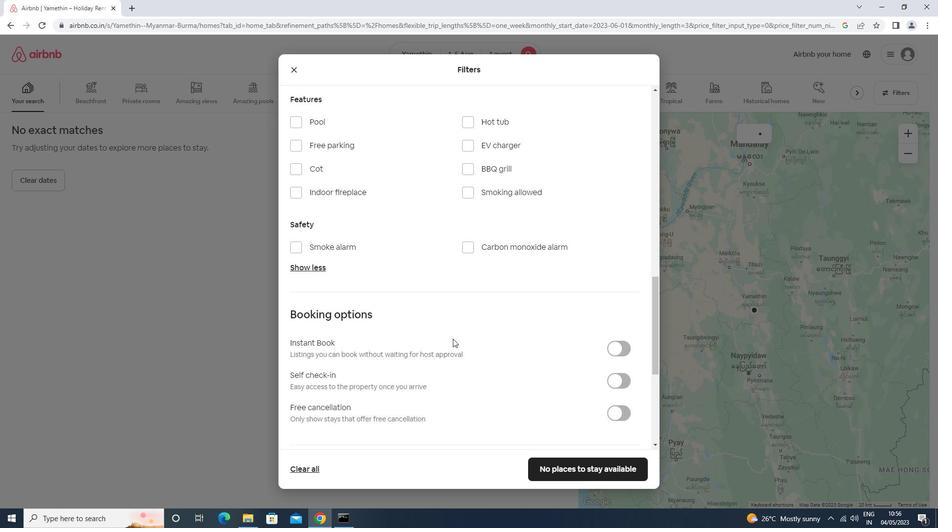 
Action: Mouse scrolled (454, 337) with delta (0, 0)
Screenshot: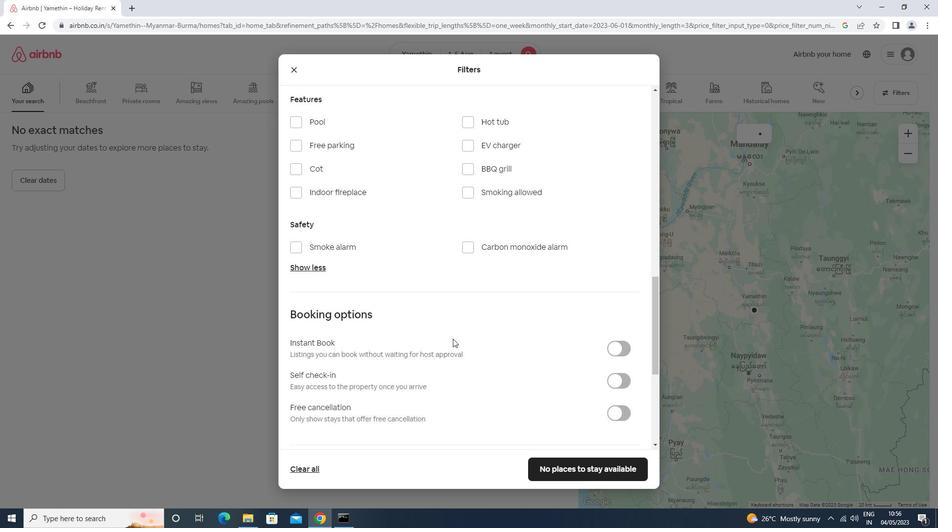 
Action: Mouse moved to (618, 231)
Screenshot: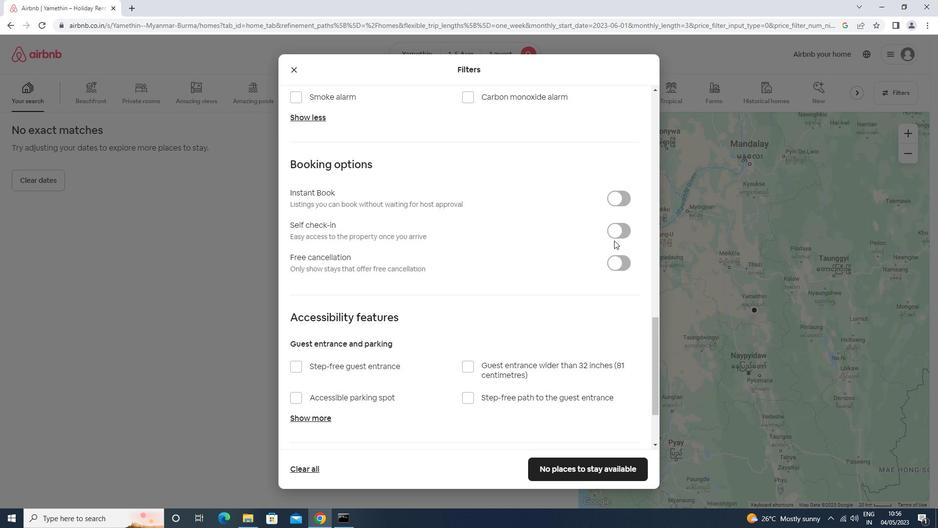 
Action: Mouse pressed left at (618, 231)
Screenshot: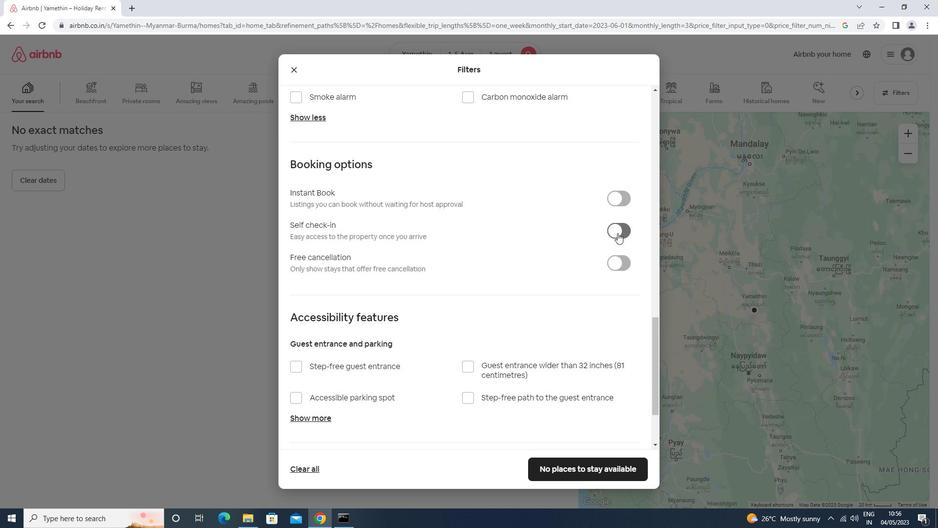 
Action: Mouse moved to (423, 324)
Screenshot: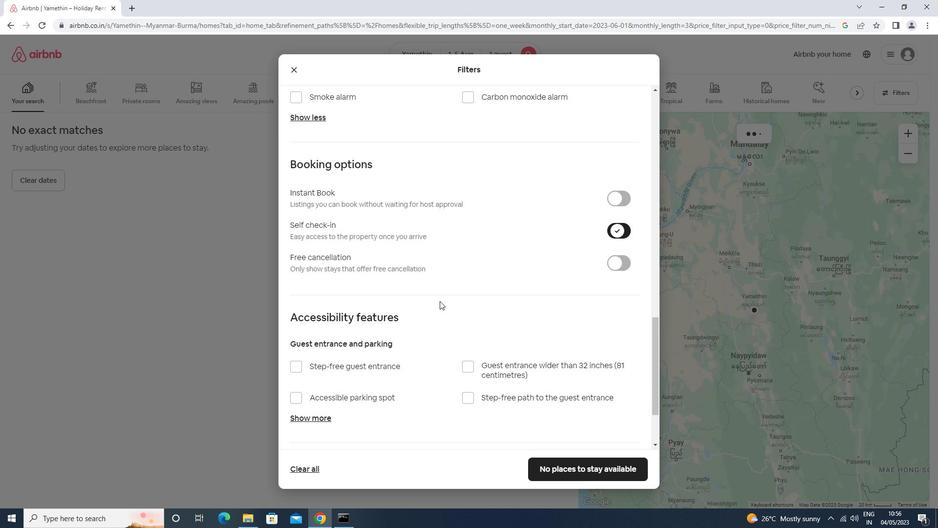 
Action: Mouse scrolled (423, 324) with delta (0, 0)
Screenshot: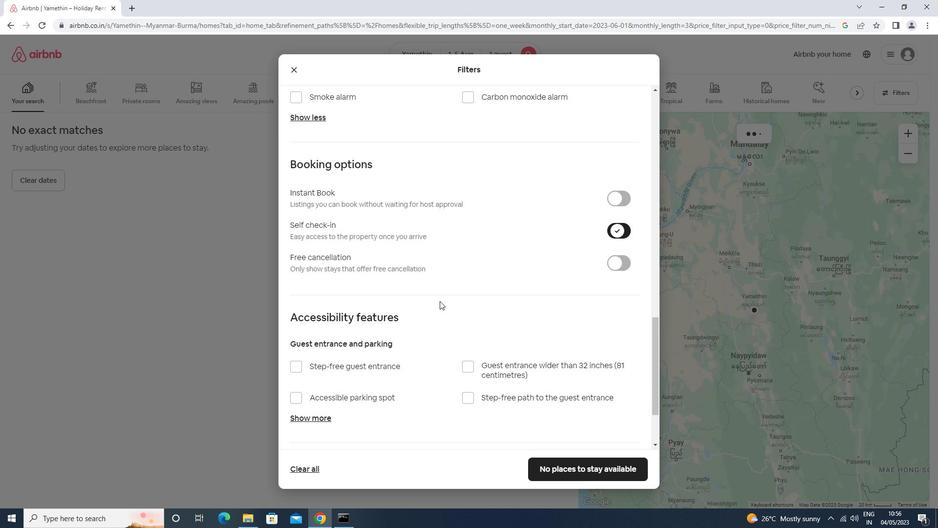 
Action: Mouse moved to (422, 325)
Screenshot: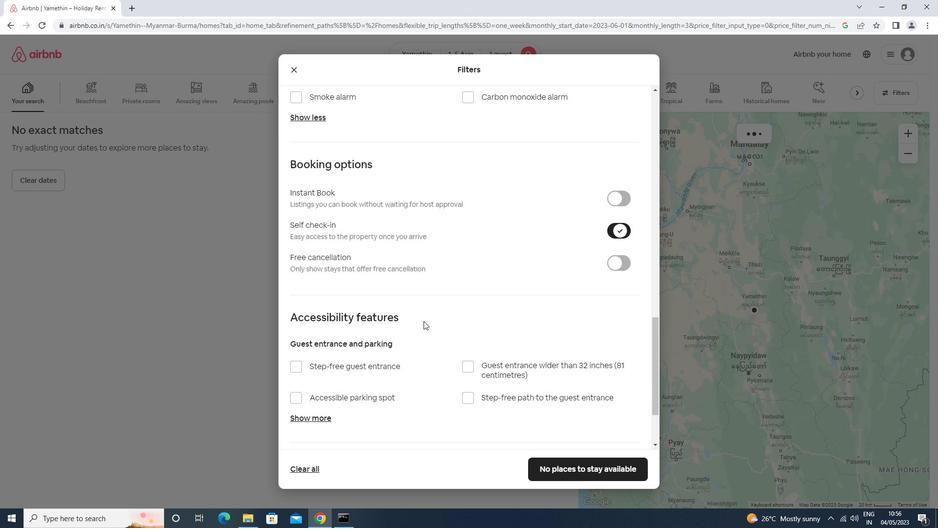 
Action: Mouse scrolled (422, 325) with delta (0, 0)
Screenshot: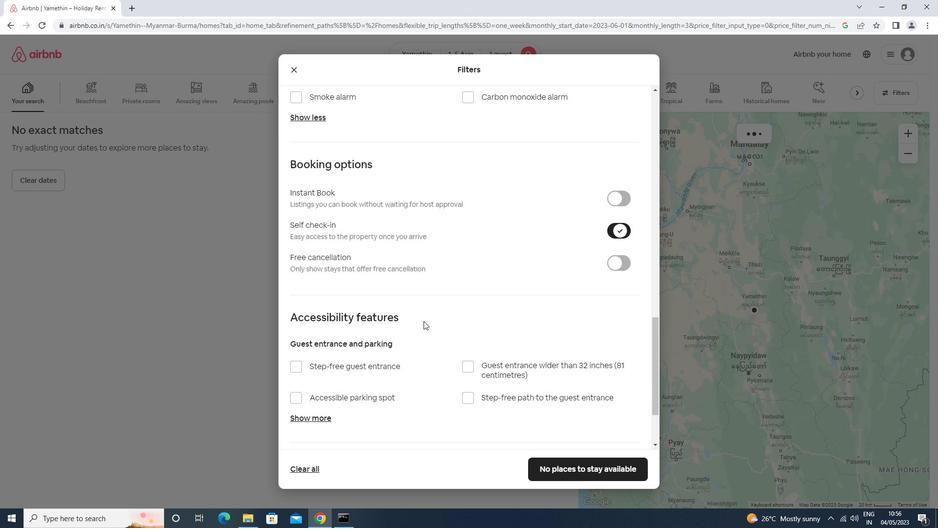 
Action: Mouse moved to (422, 326)
Screenshot: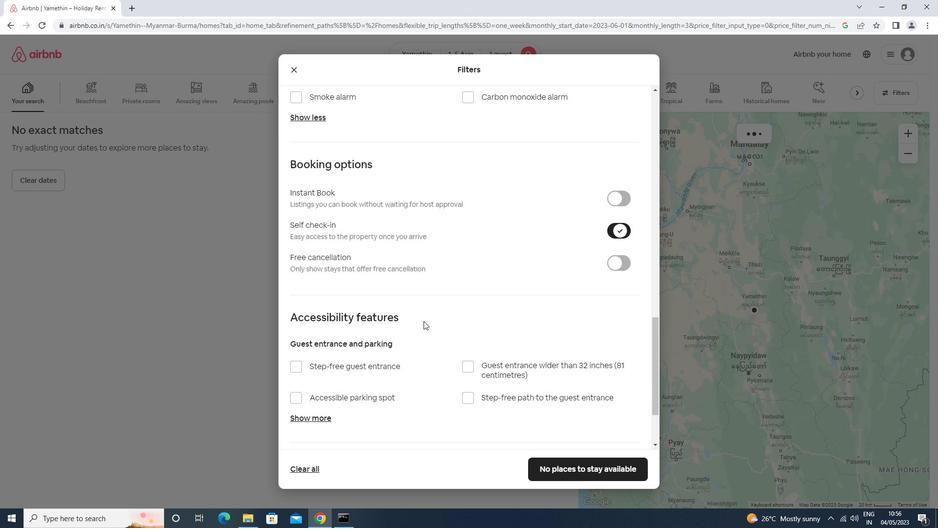 
Action: Mouse scrolled (422, 325) with delta (0, 0)
Screenshot: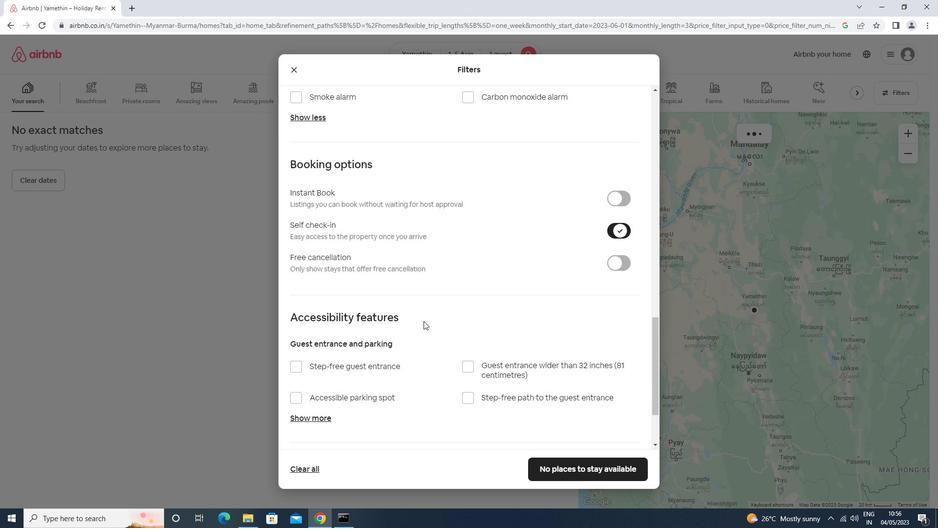 
Action: Mouse moved to (422, 326)
Screenshot: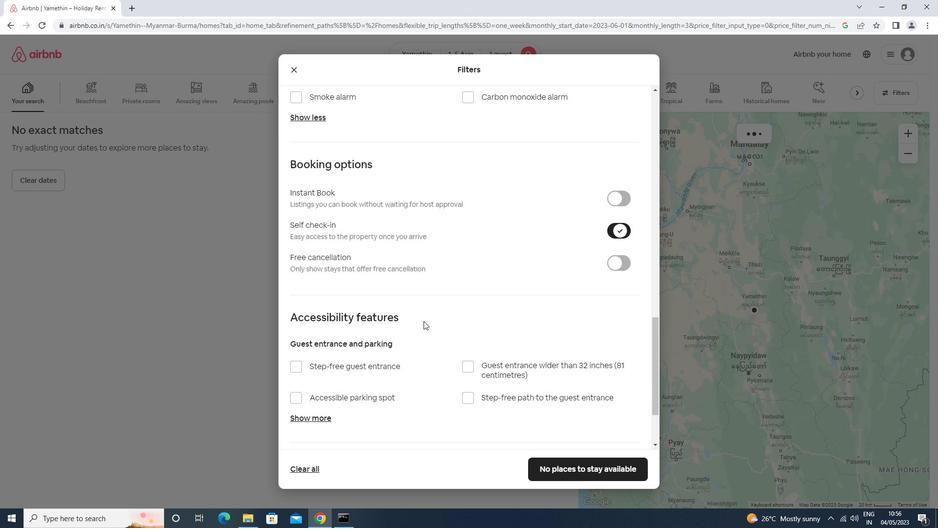 
Action: Mouse scrolled (422, 326) with delta (0, 0)
Screenshot: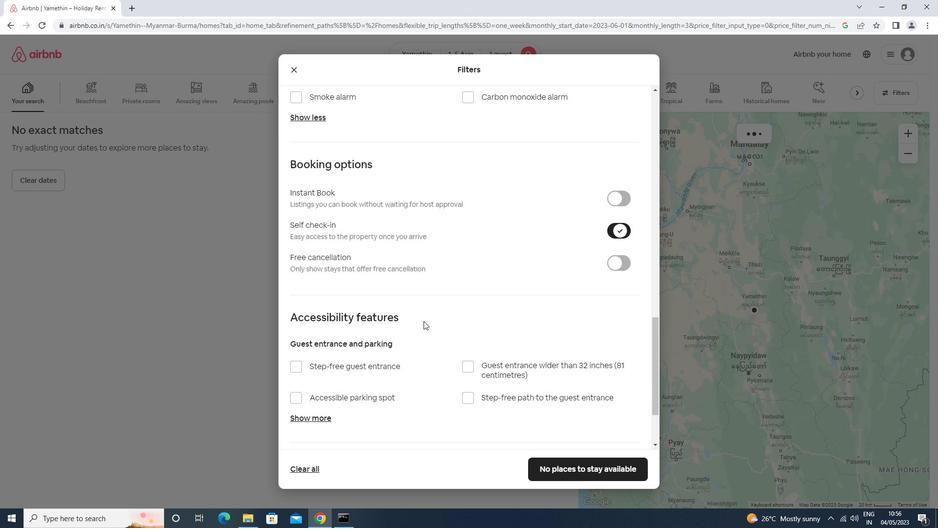 
Action: Mouse scrolled (422, 326) with delta (0, 0)
Screenshot: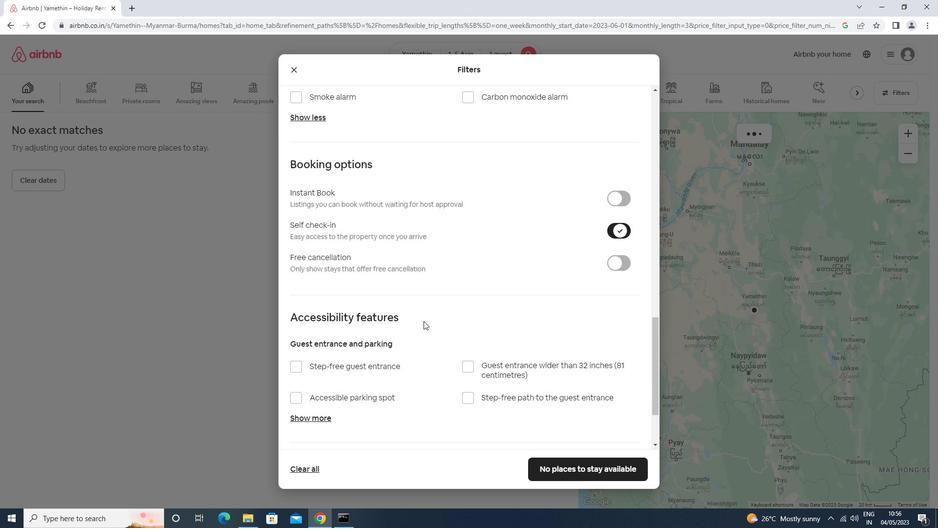 
Action: Mouse moved to (415, 334)
Screenshot: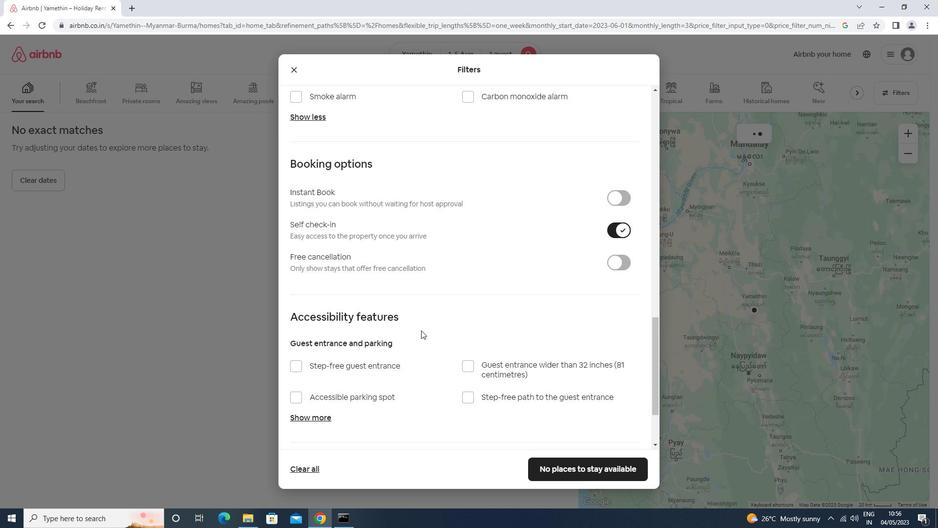
Action: Mouse scrolled (415, 334) with delta (0, 0)
Screenshot: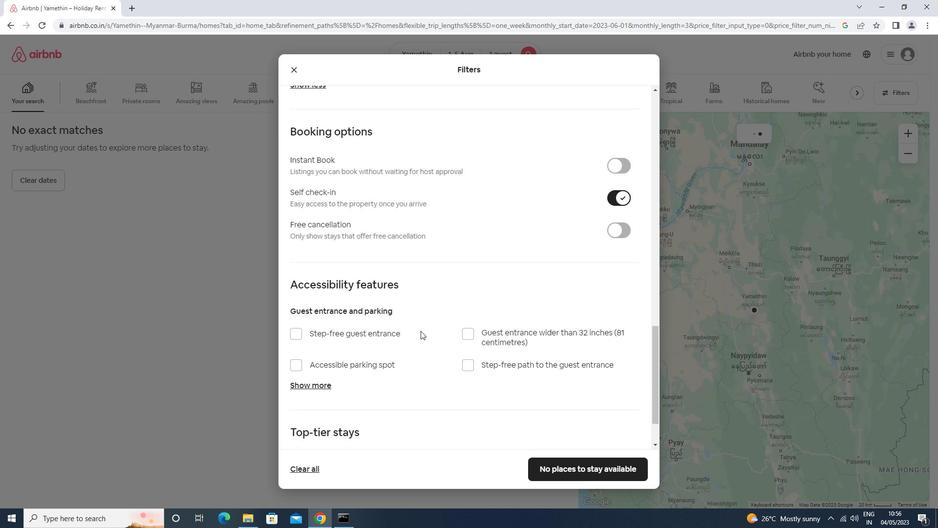 
Action: Mouse moved to (413, 336)
Screenshot: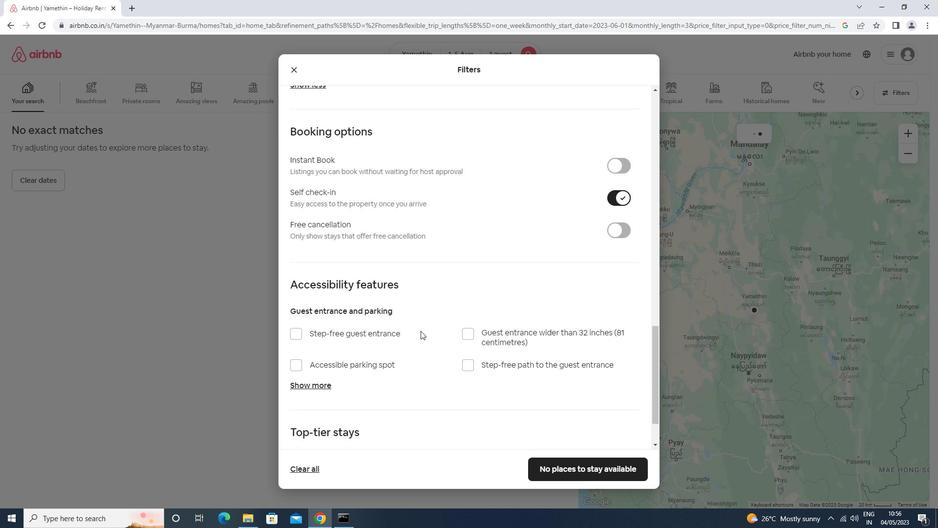 
Action: Mouse scrolled (413, 336) with delta (0, 0)
Screenshot: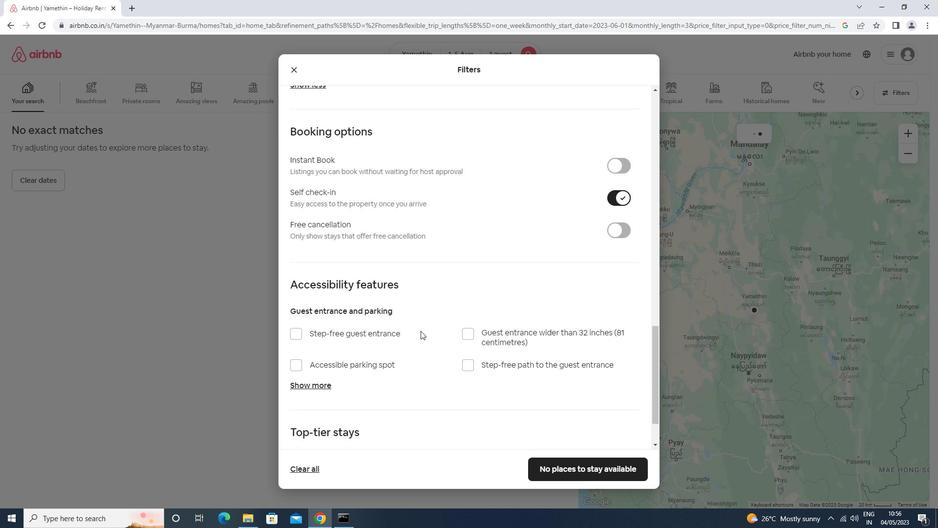 
Action: Mouse moved to (411, 338)
Screenshot: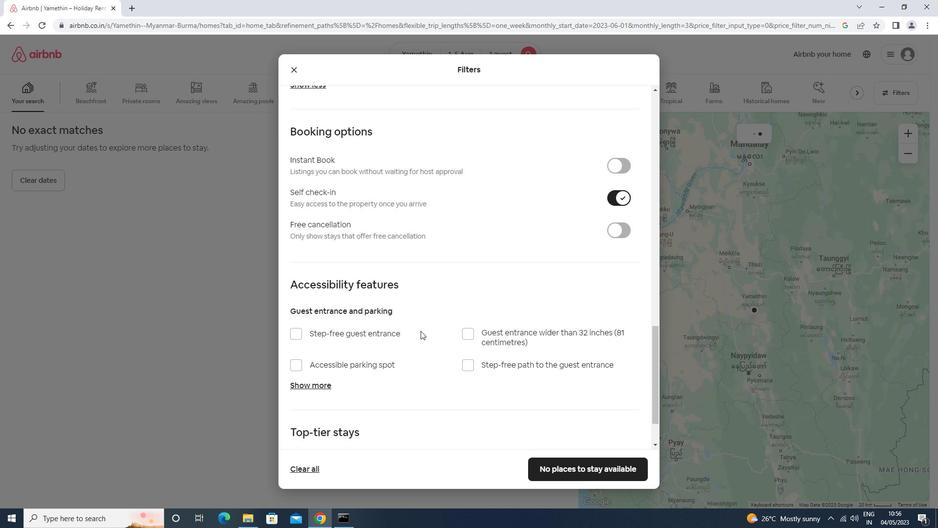 
Action: Mouse scrolled (411, 337) with delta (0, 0)
Screenshot: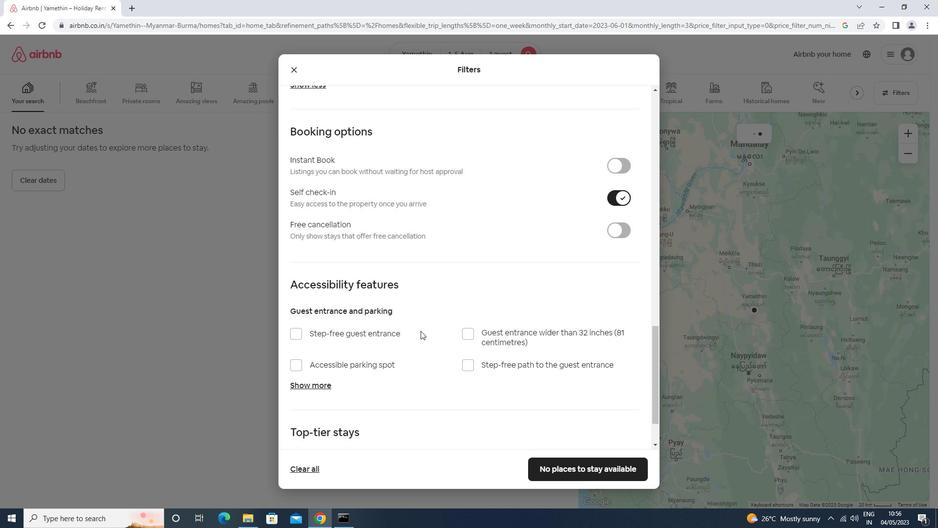 
Action: Mouse moved to (411, 338)
Screenshot: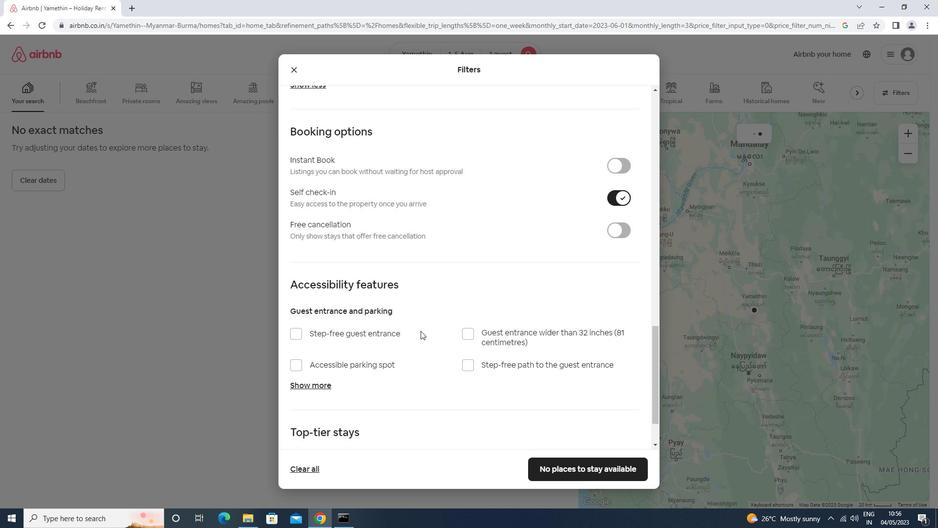 
Action: Mouse scrolled (411, 338) with delta (0, 0)
Screenshot: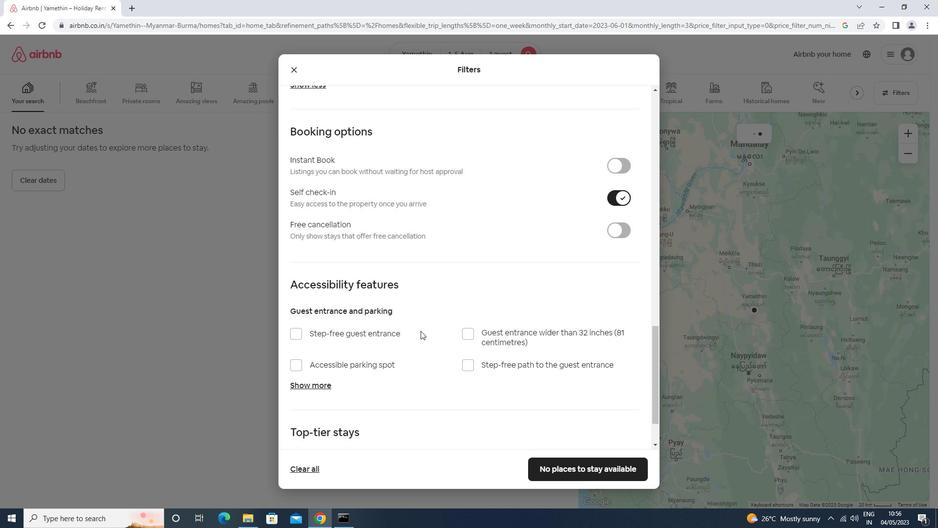
Action: Mouse moved to (410, 339)
Screenshot: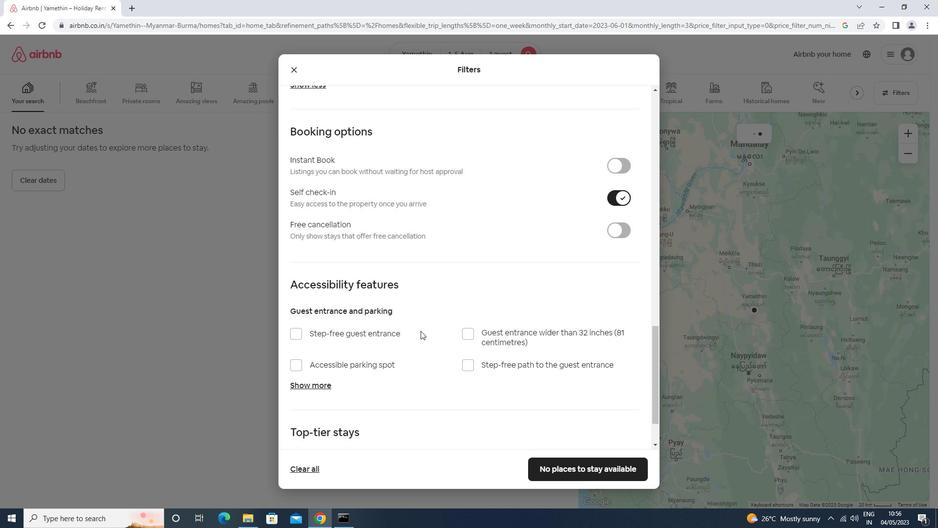 
Action: Mouse scrolled (410, 338) with delta (0, 0)
Screenshot: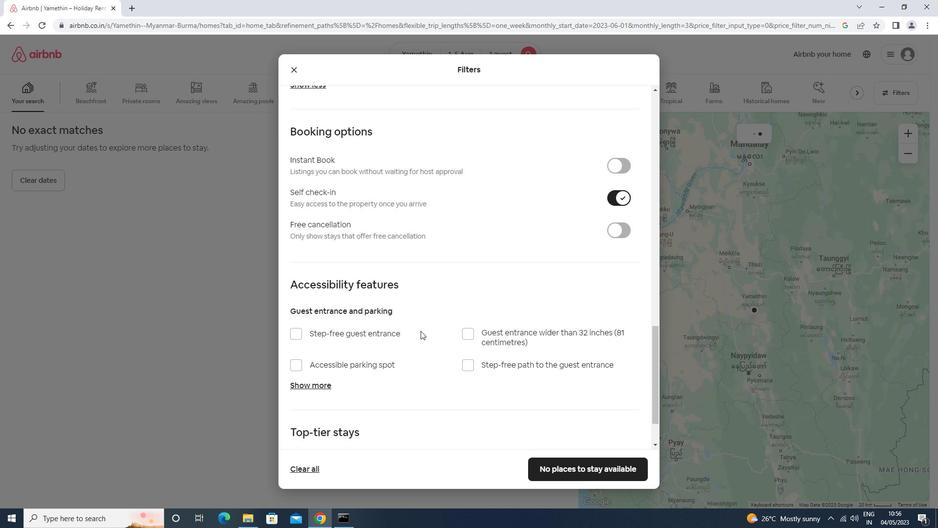 
Action: Mouse moved to (552, 469)
Screenshot: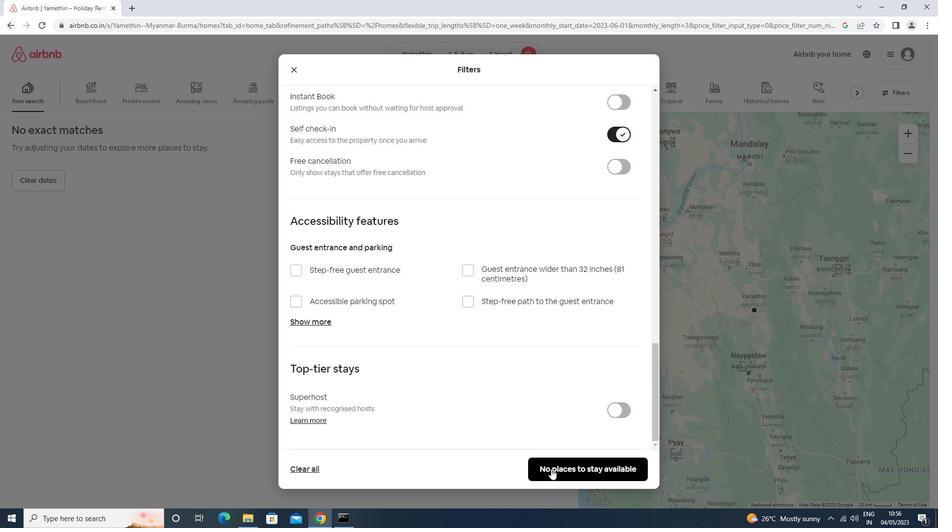 
Action: Mouse pressed left at (552, 469)
Screenshot: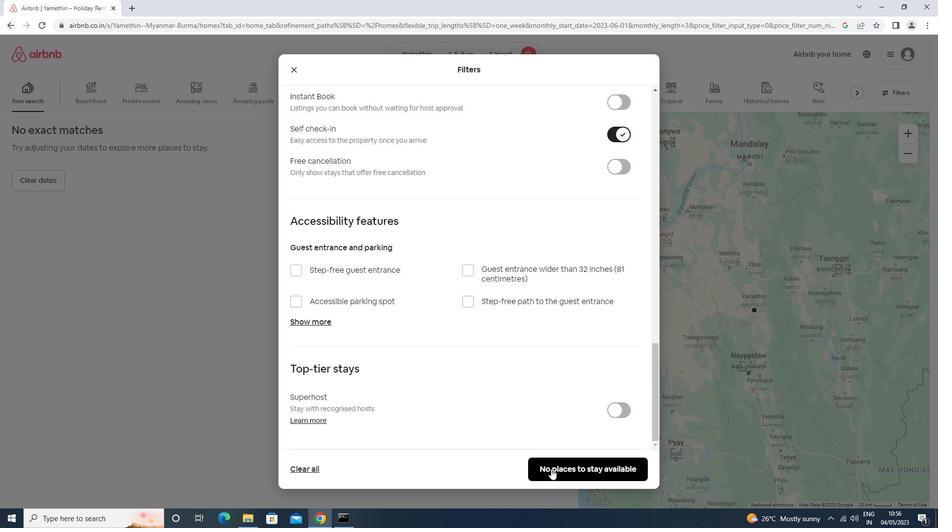 
Action: Mouse moved to (552, 466)
Screenshot: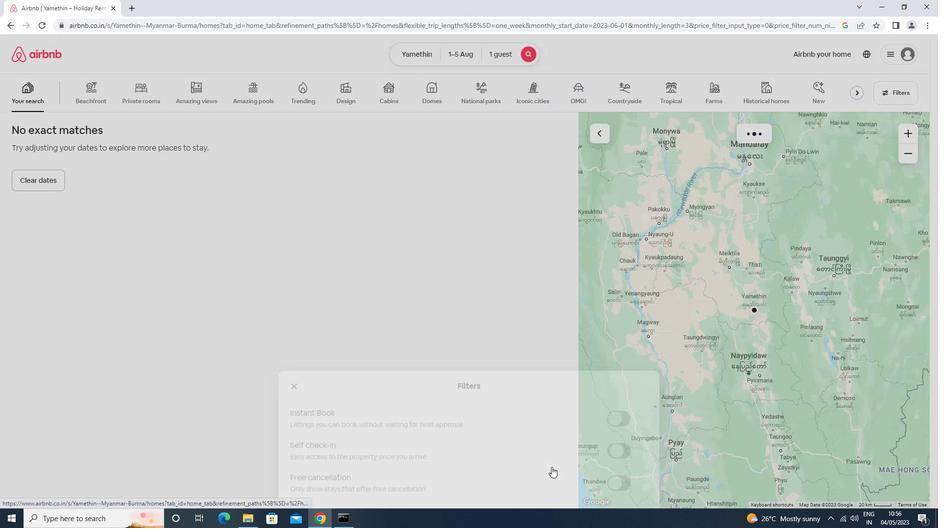 
